 Task: Search one way flight ticket for 2 adults, 2 infants in seat and 1 infant on lap in first from Eau Claire: Chippewa Valley Regional Airport to Springfield: Abraham Lincoln Capital Airport on 5-2-2023. Choice of flights is Royal air maroc. Number of bags: 1 checked bag. Price is upto 45000. Outbound departure time preference is 5:30.
Action: Mouse moved to (288, 261)
Screenshot: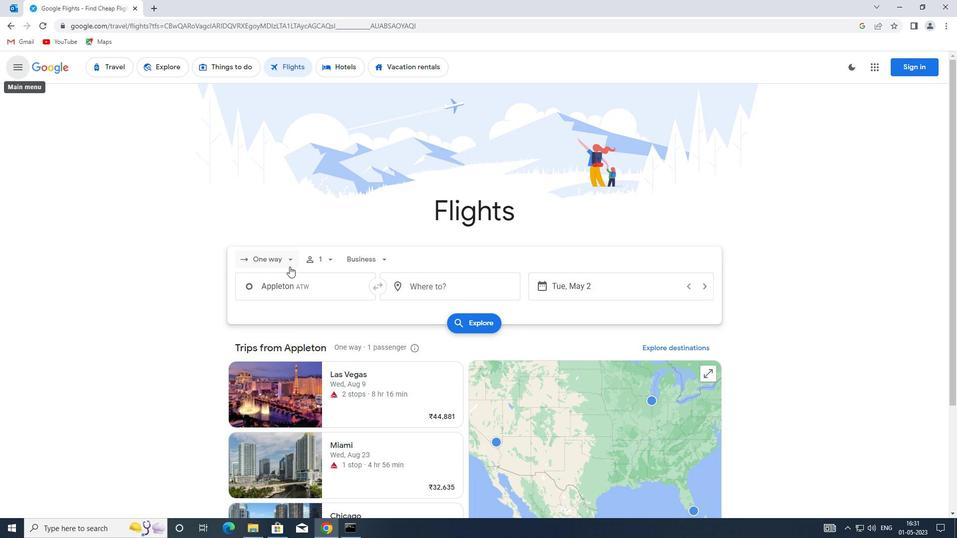 
Action: Mouse pressed left at (288, 261)
Screenshot: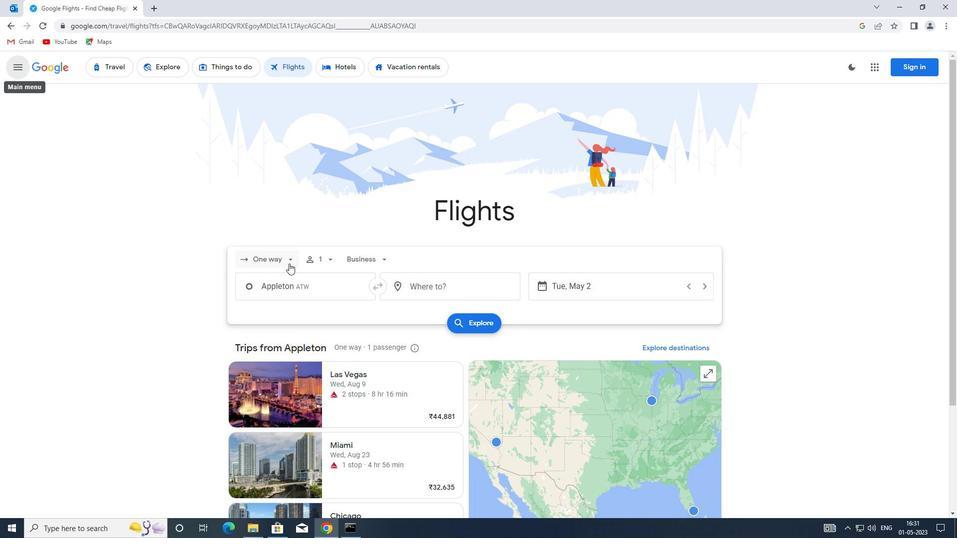 
Action: Mouse moved to (297, 305)
Screenshot: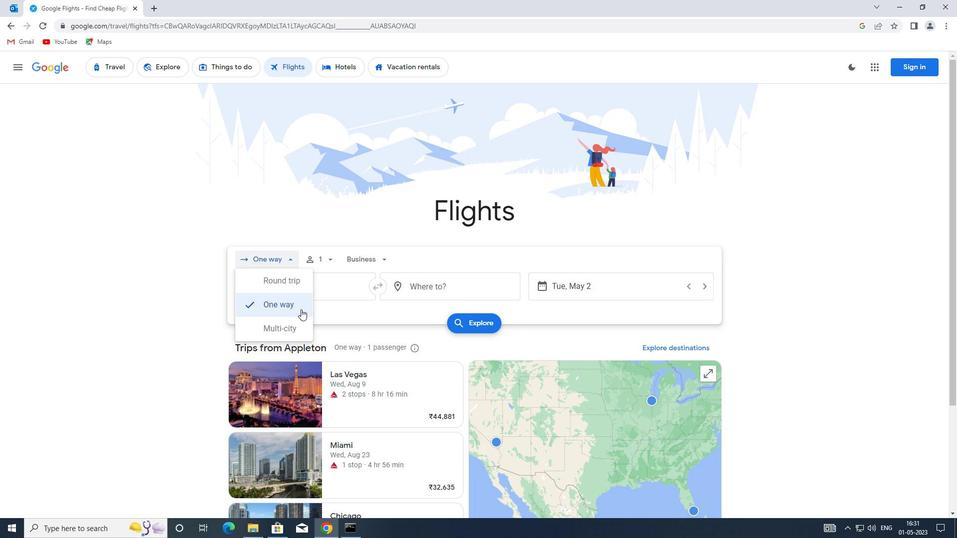 
Action: Mouse pressed left at (297, 305)
Screenshot: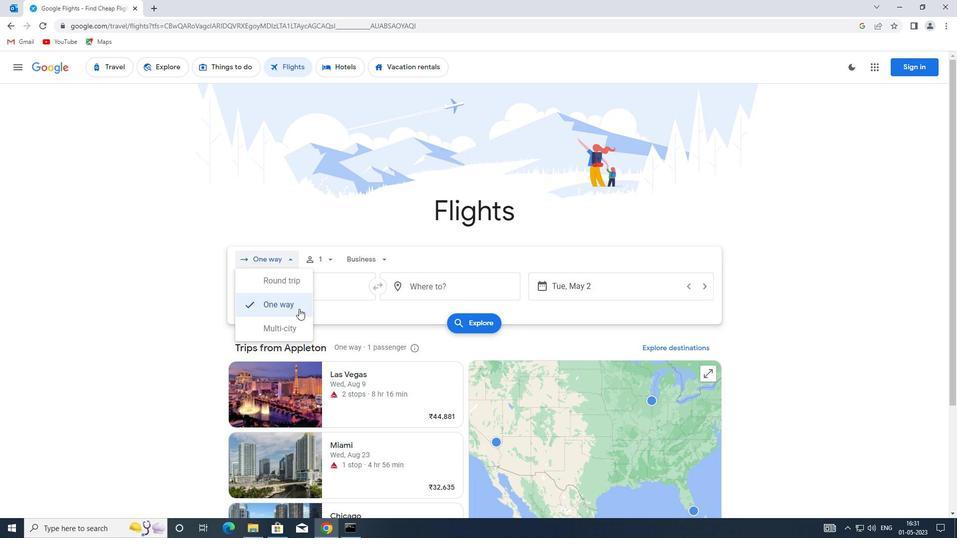 
Action: Mouse moved to (328, 260)
Screenshot: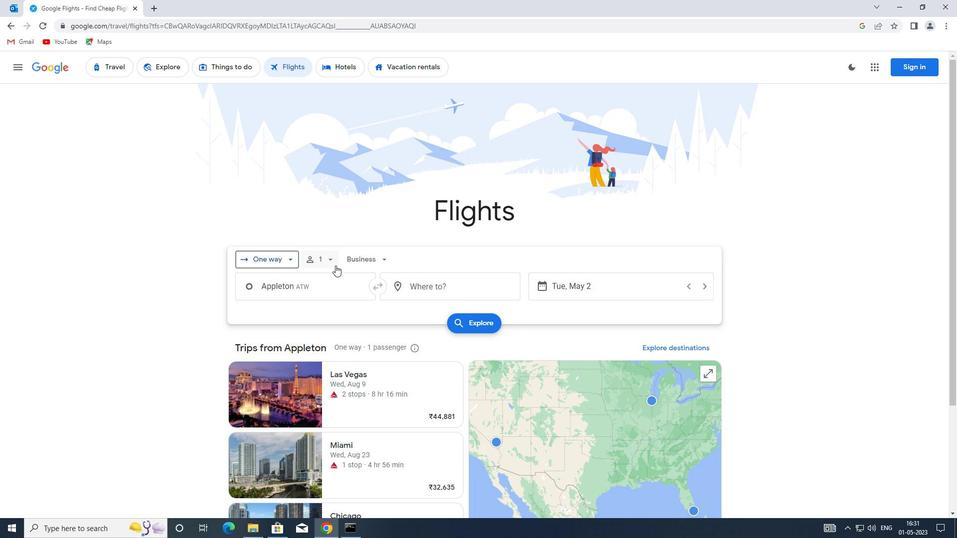 
Action: Mouse pressed left at (328, 260)
Screenshot: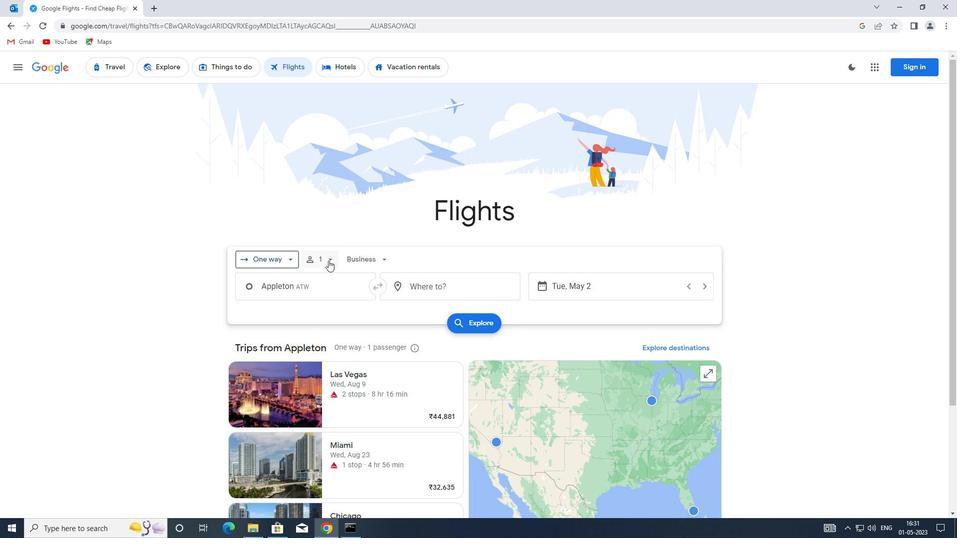
Action: Mouse moved to (408, 287)
Screenshot: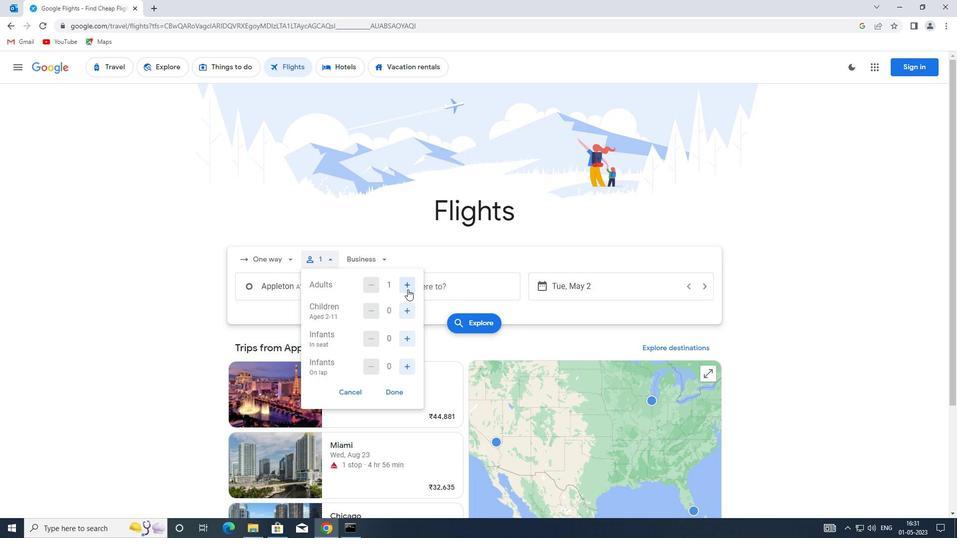 
Action: Mouse pressed left at (408, 287)
Screenshot: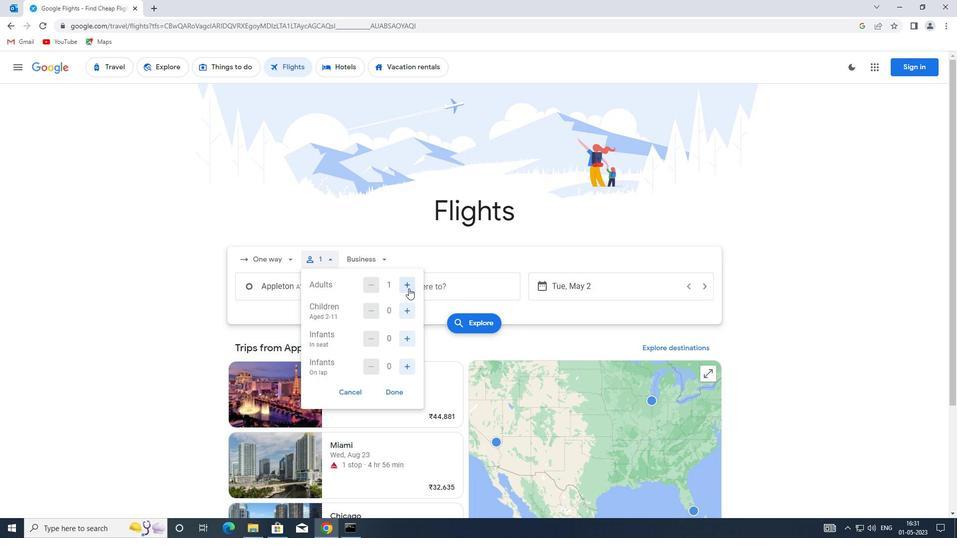 
Action: Mouse moved to (407, 311)
Screenshot: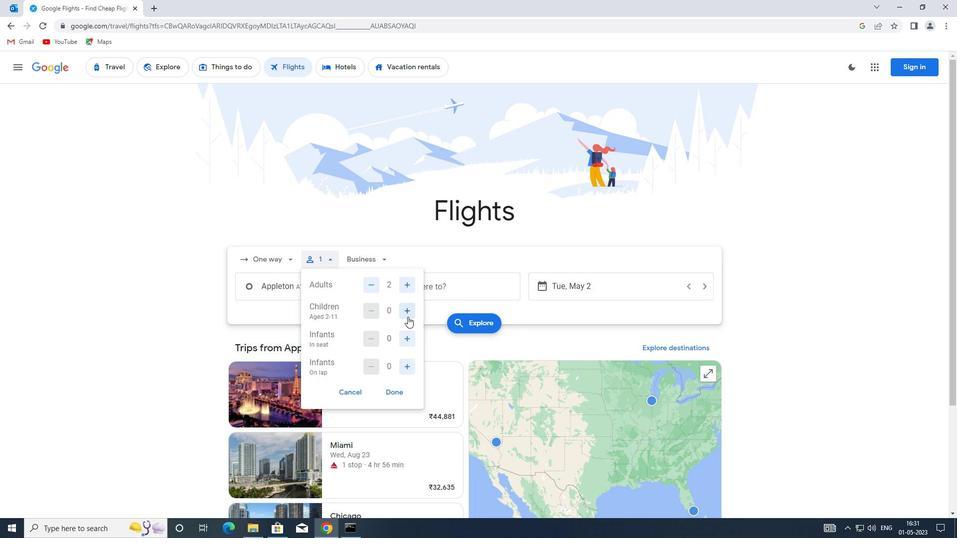 
Action: Mouse pressed left at (407, 311)
Screenshot: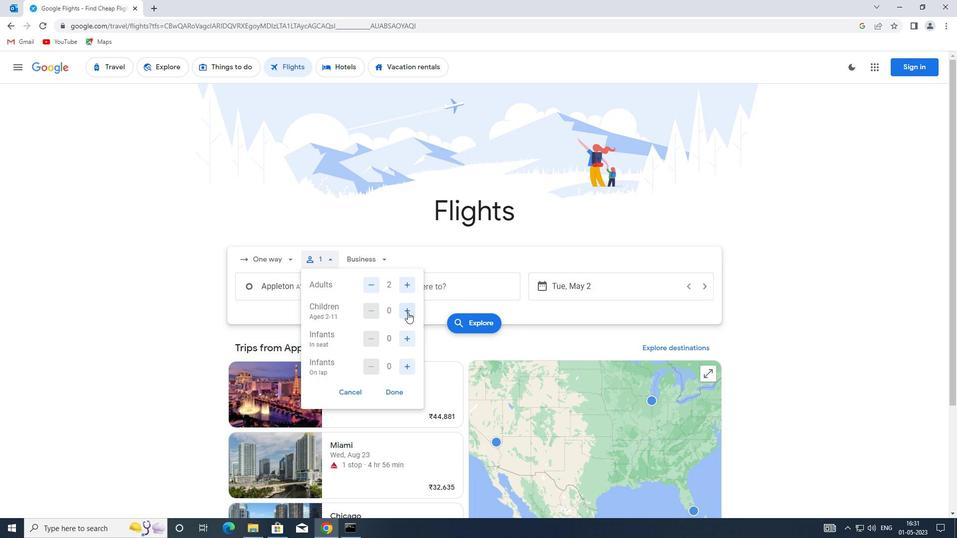 
Action: Mouse moved to (370, 310)
Screenshot: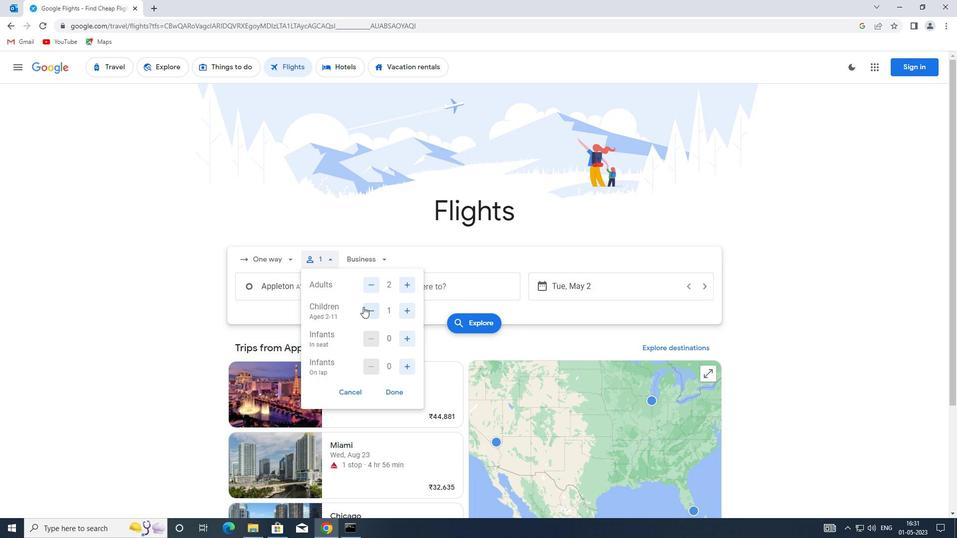 
Action: Mouse pressed left at (370, 310)
Screenshot: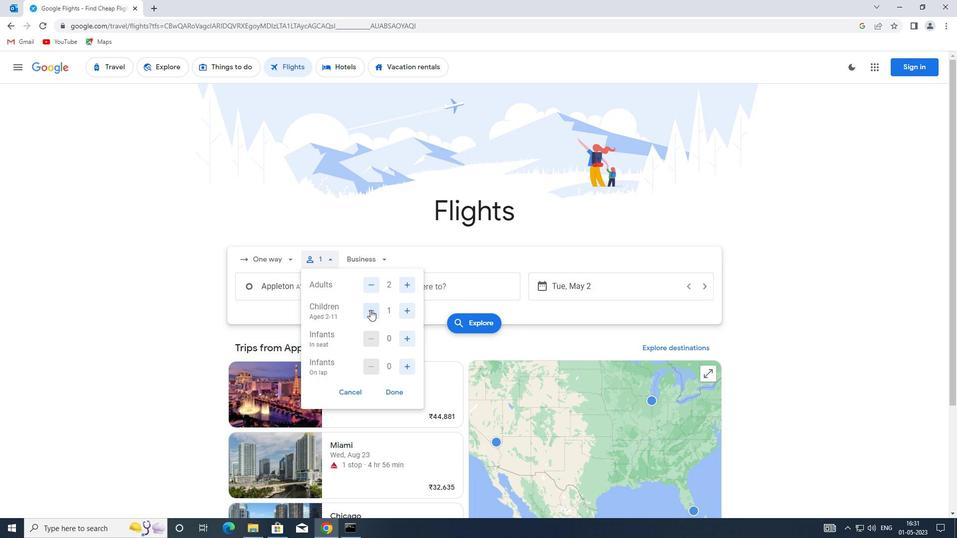 
Action: Mouse moved to (407, 340)
Screenshot: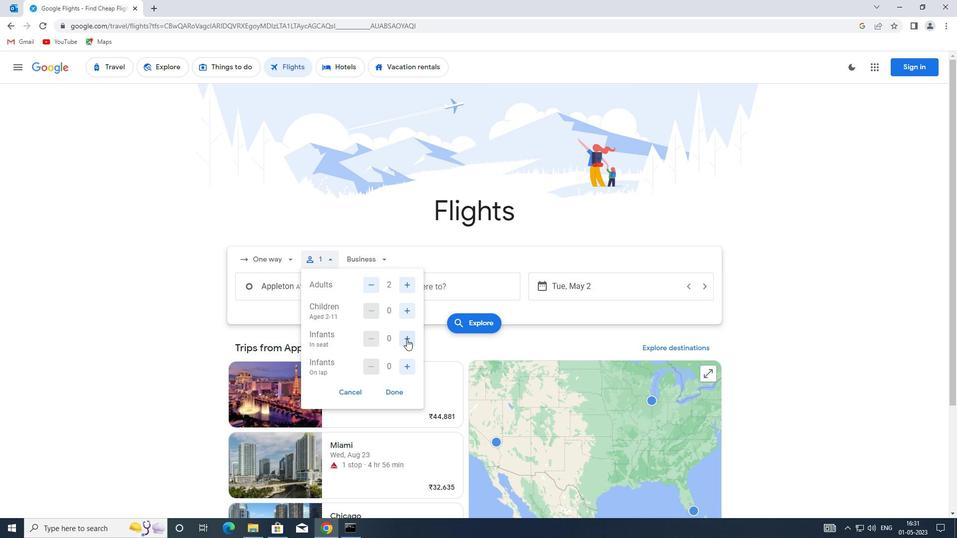 
Action: Mouse pressed left at (407, 340)
Screenshot: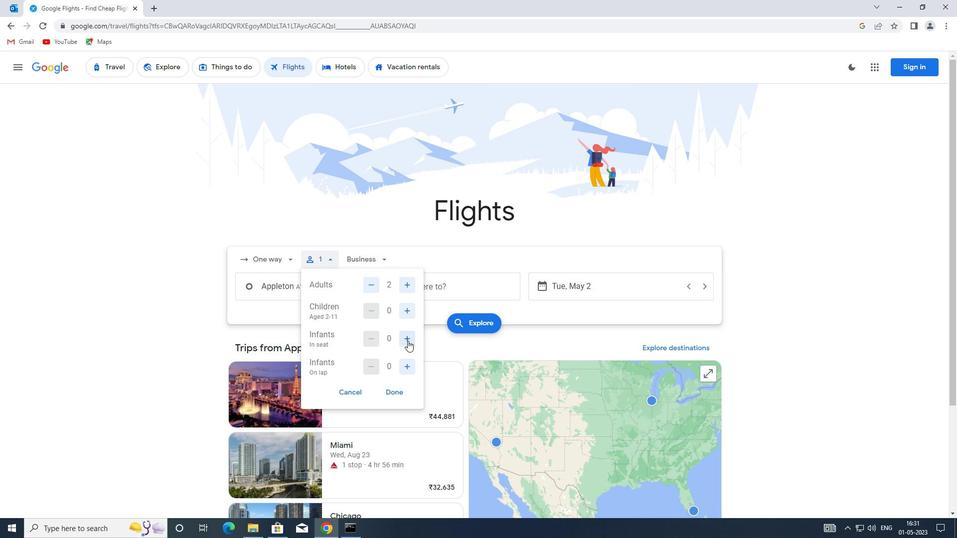 
Action: Mouse pressed left at (407, 340)
Screenshot: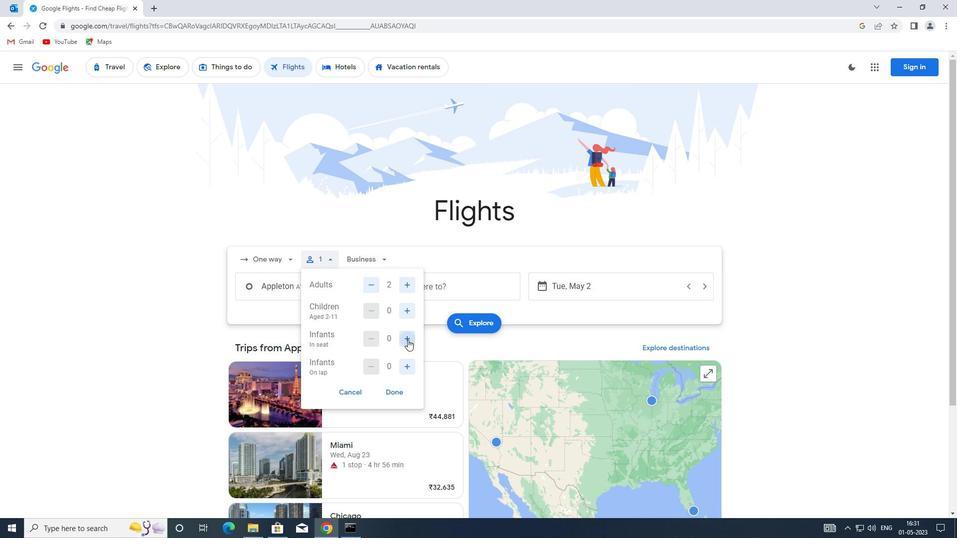 
Action: Mouse moved to (406, 367)
Screenshot: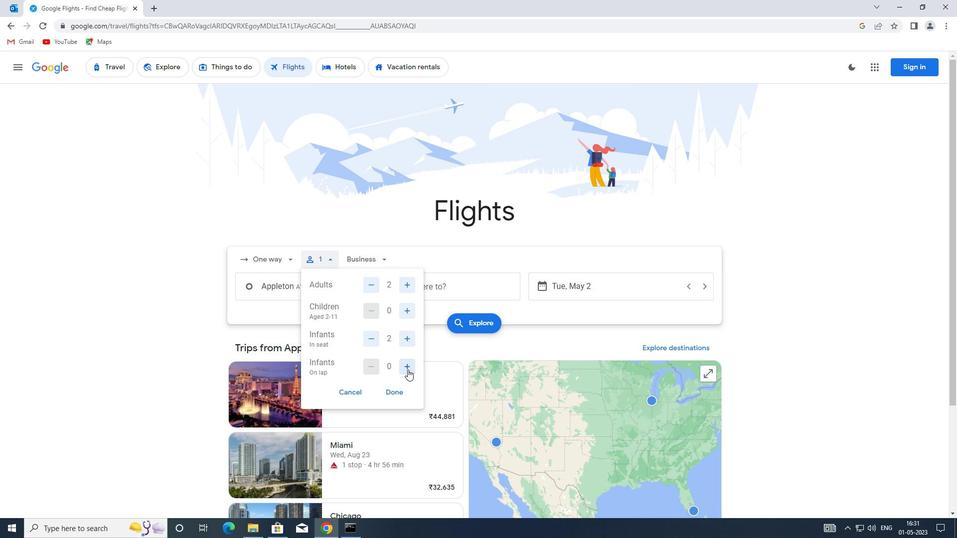 
Action: Mouse pressed left at (406, 367)
Screenshot: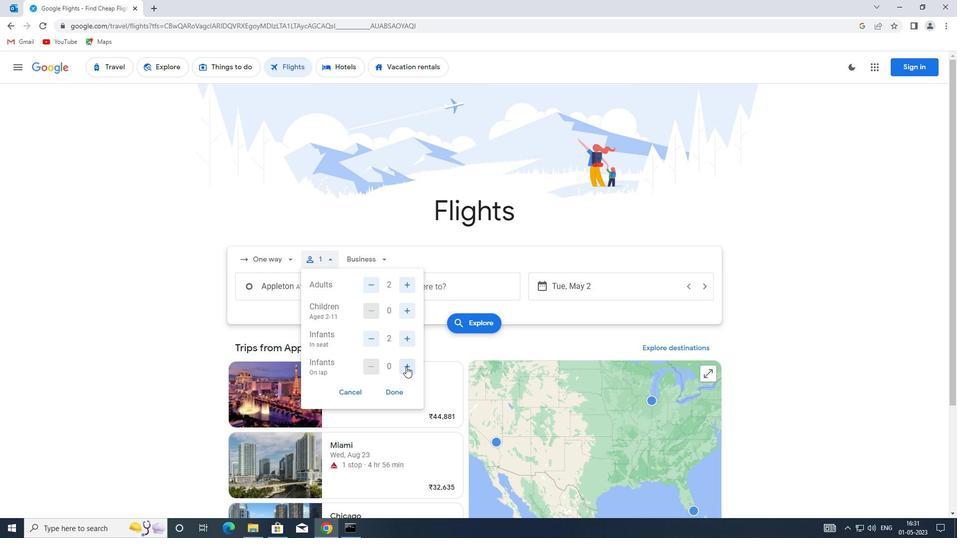 
Action: Mouse moved to (398, 394)
Screenshot: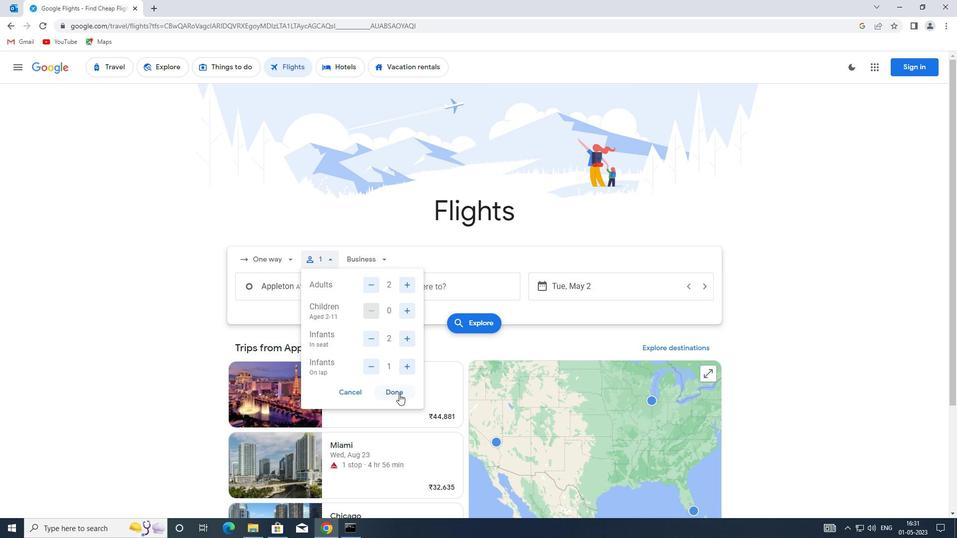 
Action: Mouse pressed left at (398, 394)
Screenshot: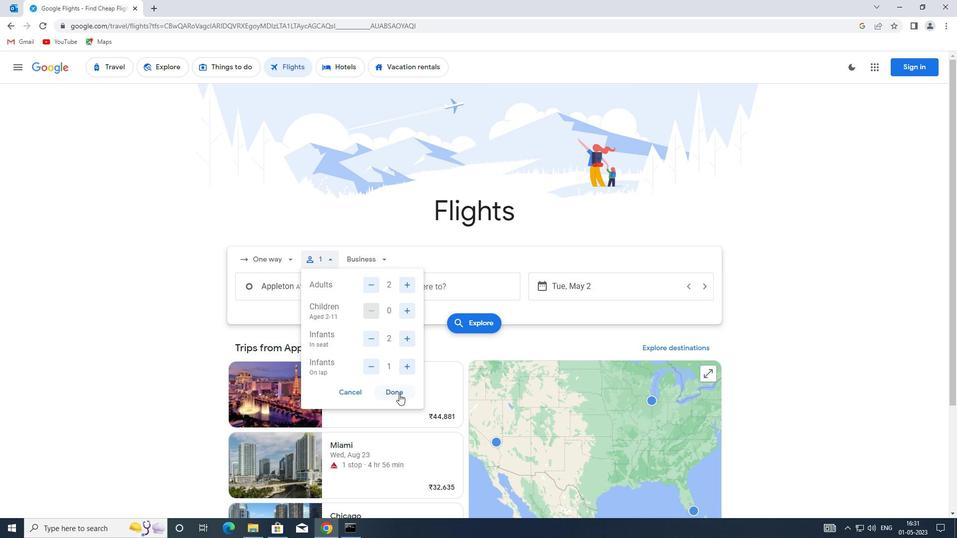 
Action: Mouse moved to (383, 263)
Screenshot: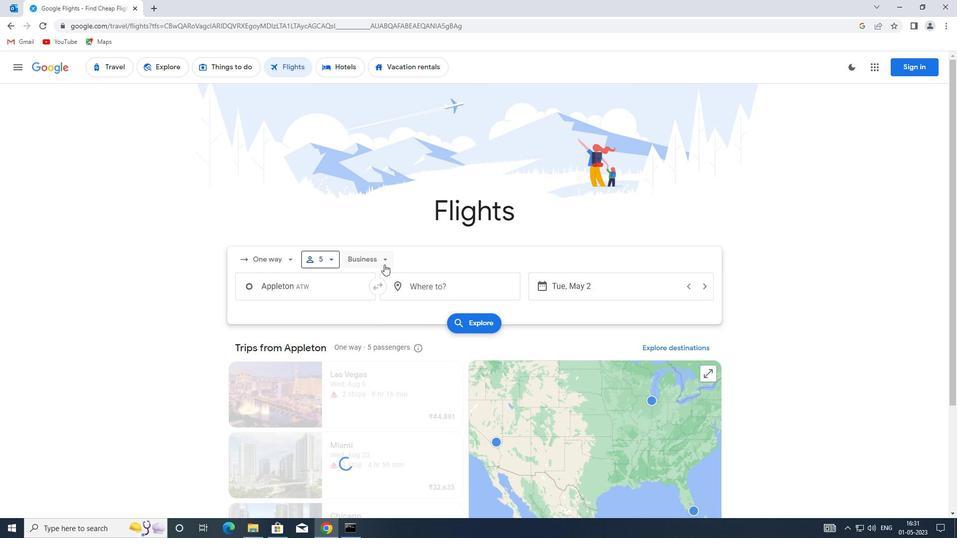 
Action: Mouse pressed left at (383, 263)
Screenshot: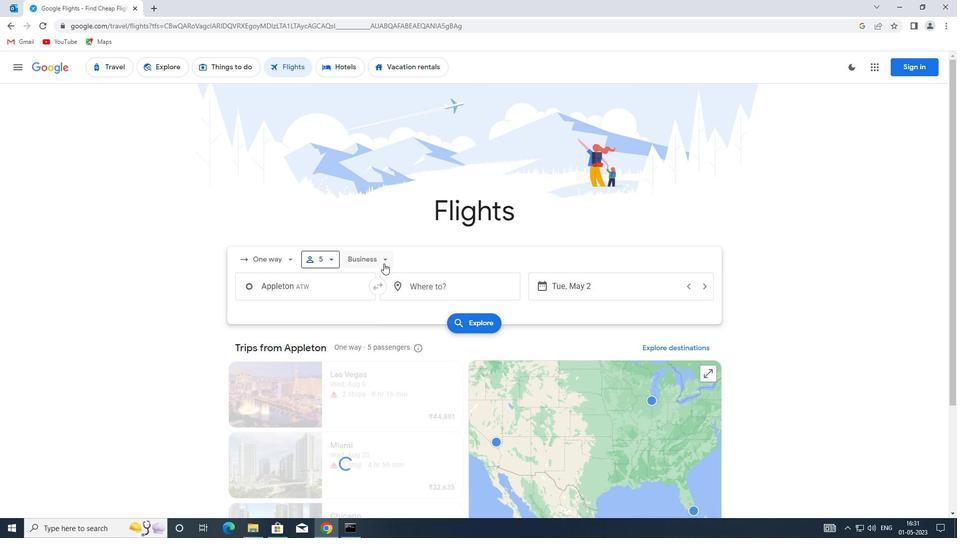 
Action: Mouse moved to (394, 349)
Screenshot: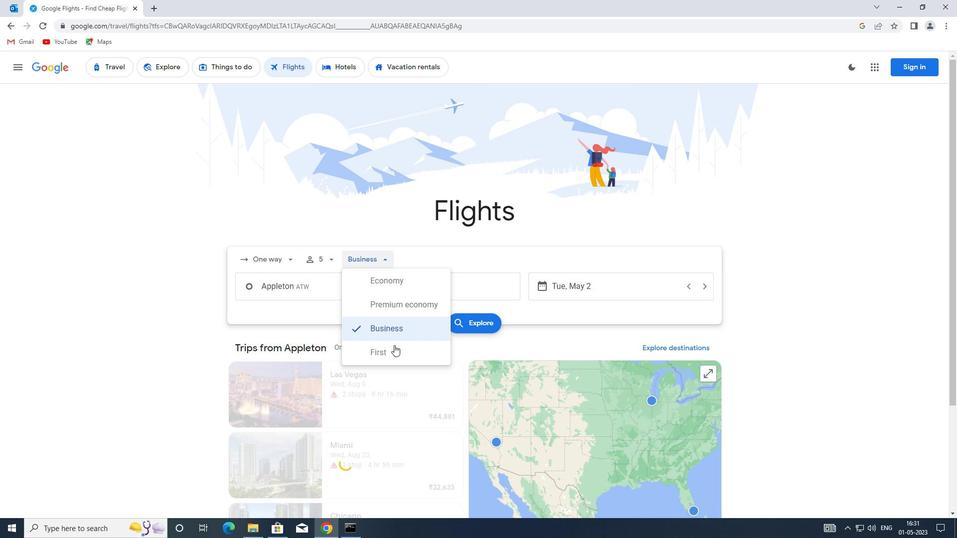 
Action: Mouse pressed left at (394, 349)
Screenshot: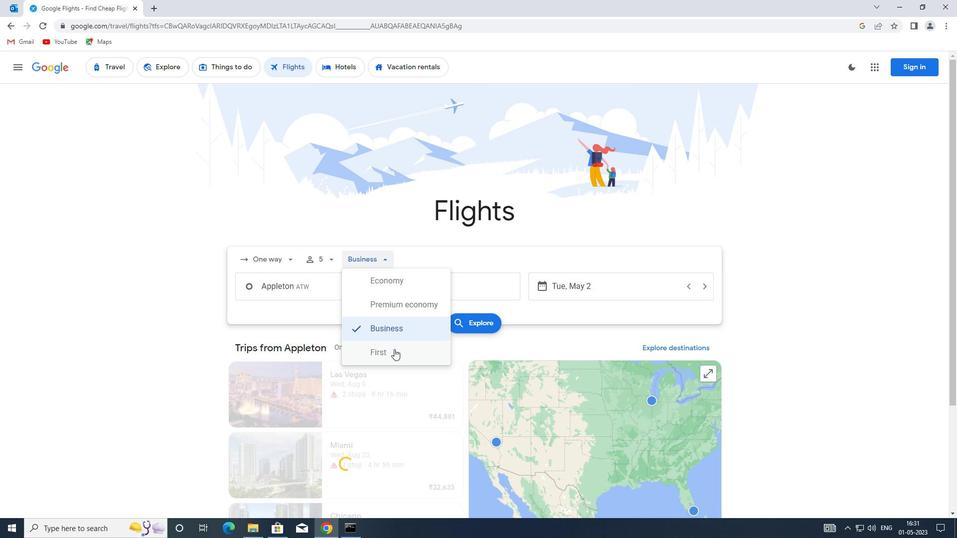 
Action: Mouse moved to (332, 289)
Screenshot: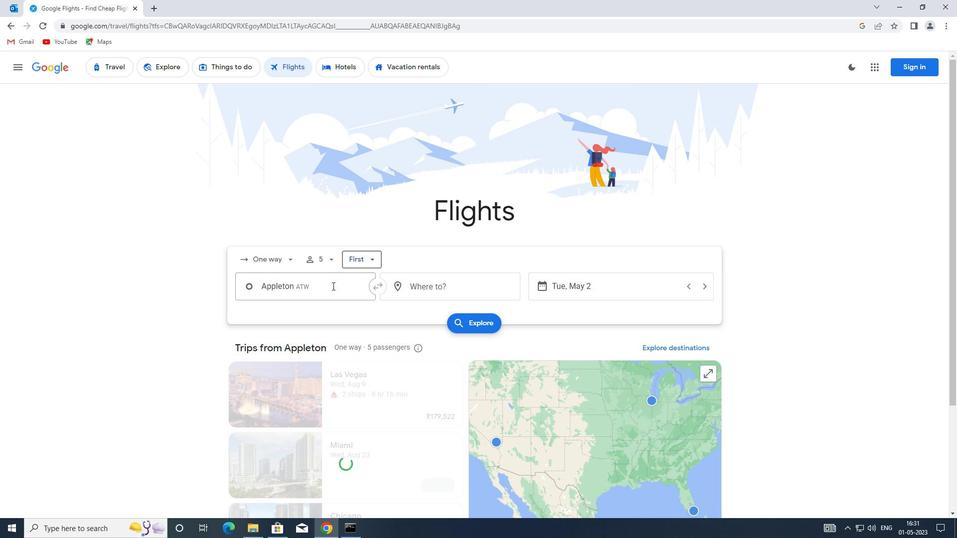 
Action: Mouse pressed left at (332, 289)
Screenshot: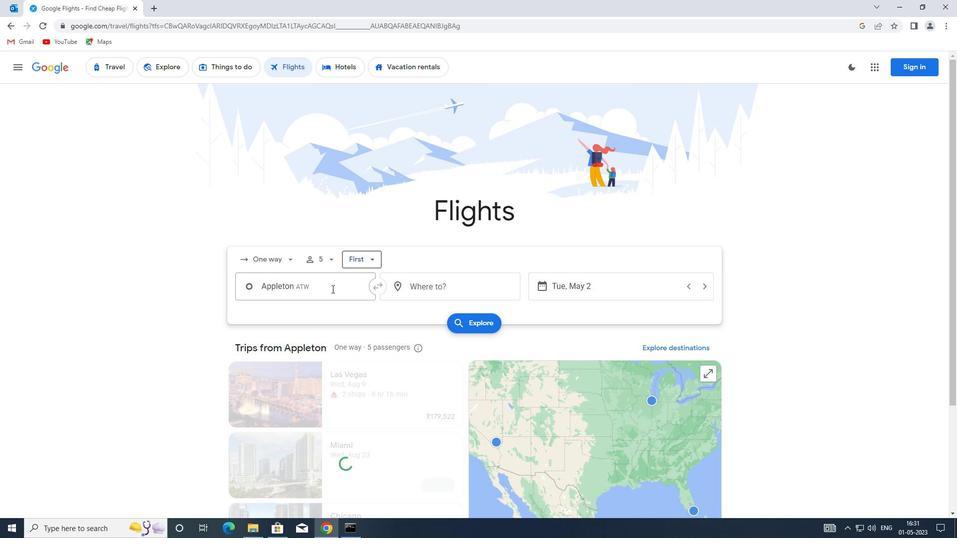
Action: Mouse moved to (332, 289)
Screenshot: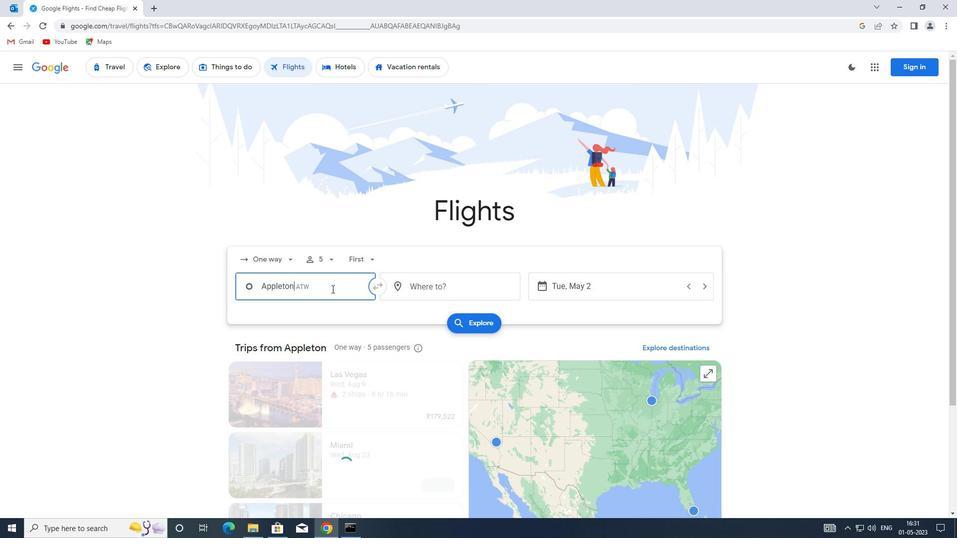 
Action: Key pressed <Key.shift>EAU
Screenshot: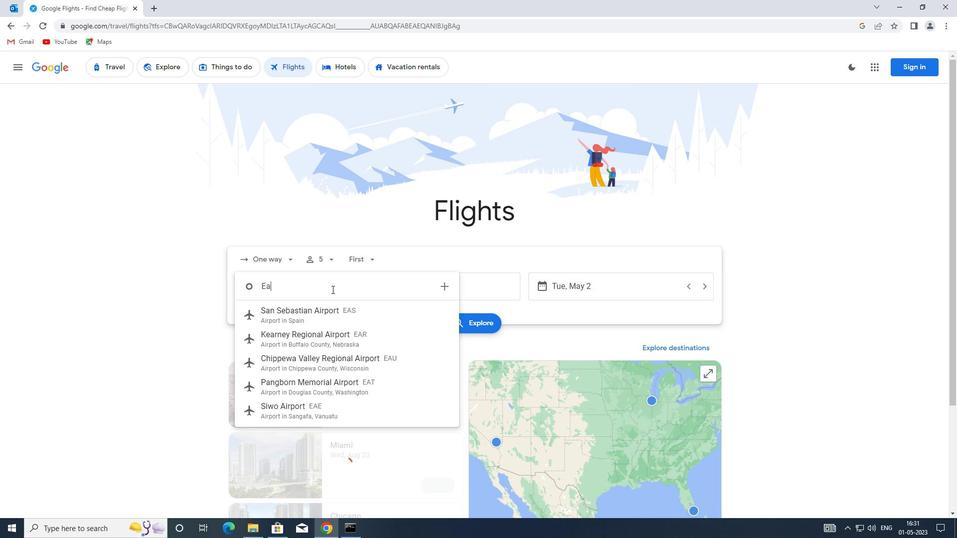 
Action: Mouse moved to (342, 317)
Screenshot: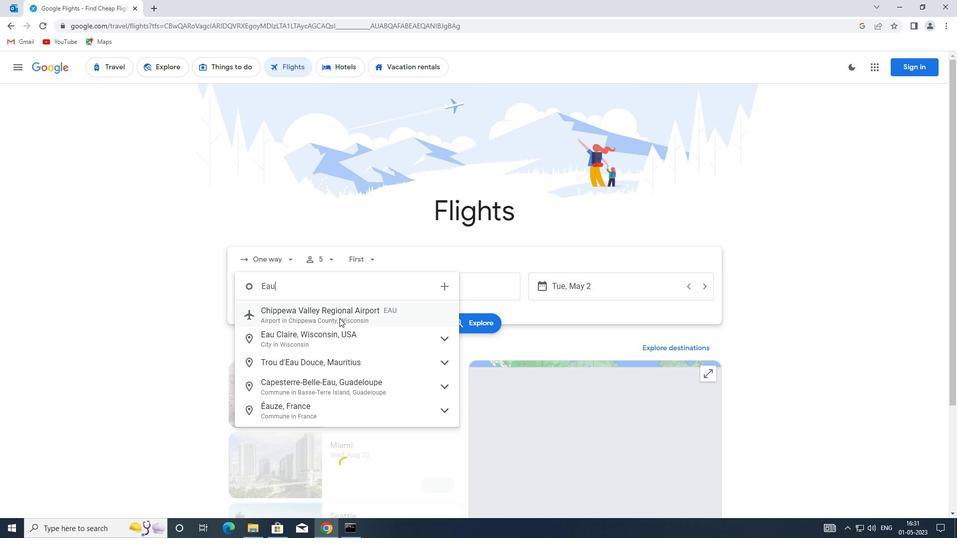 
Action: Mouse pressed left at (342, 317)
Screenshot: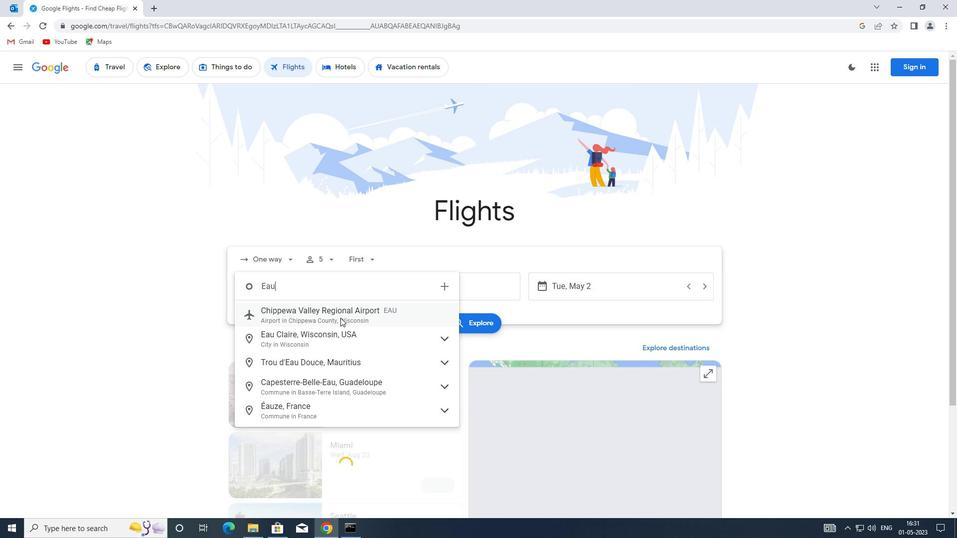 
Action: Mouse moved to (429, 289)
Screenshot: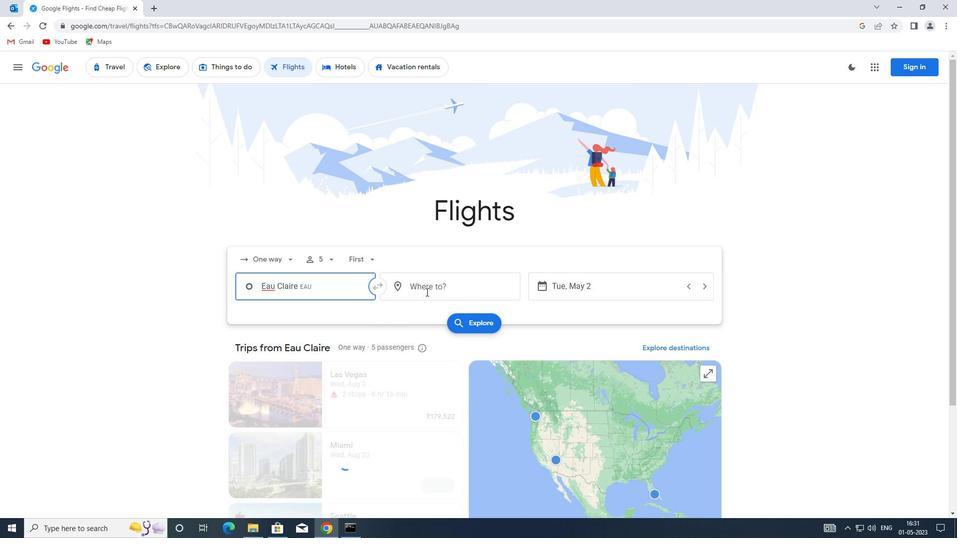 
Action: Mouse pressed left at (429, 289)
Screenshot: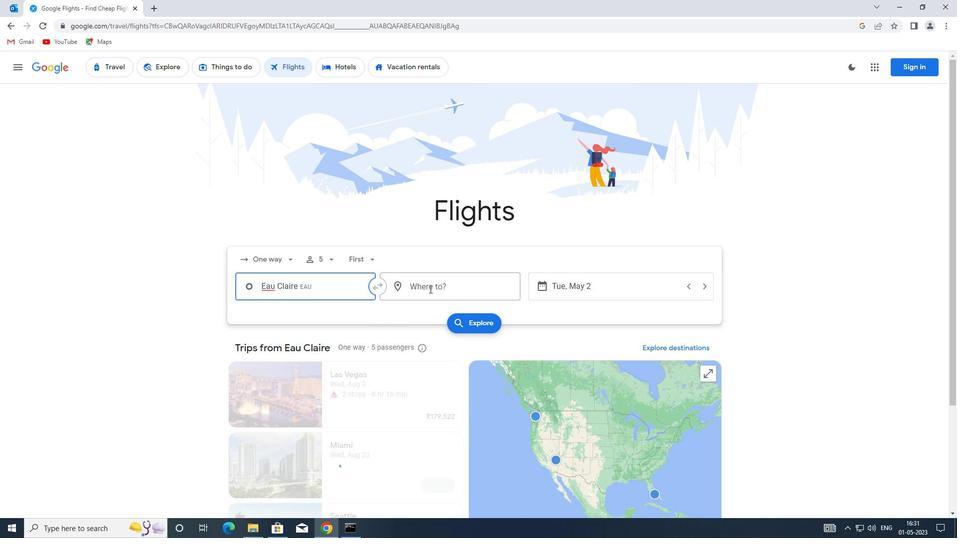 
Action: Key pressed SPI<Key.enter>
Screenshot: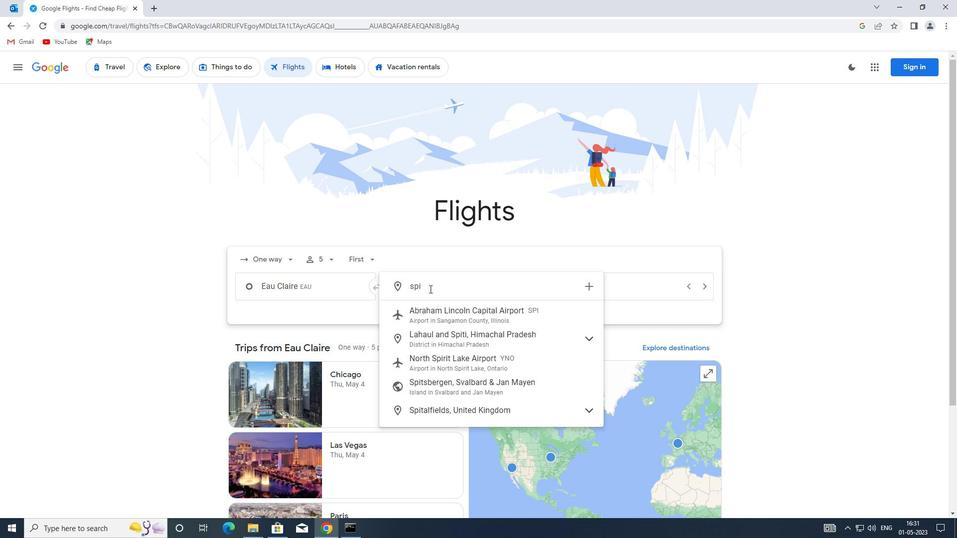 
Action: Mouse moved to (615, 288)
Screenshot: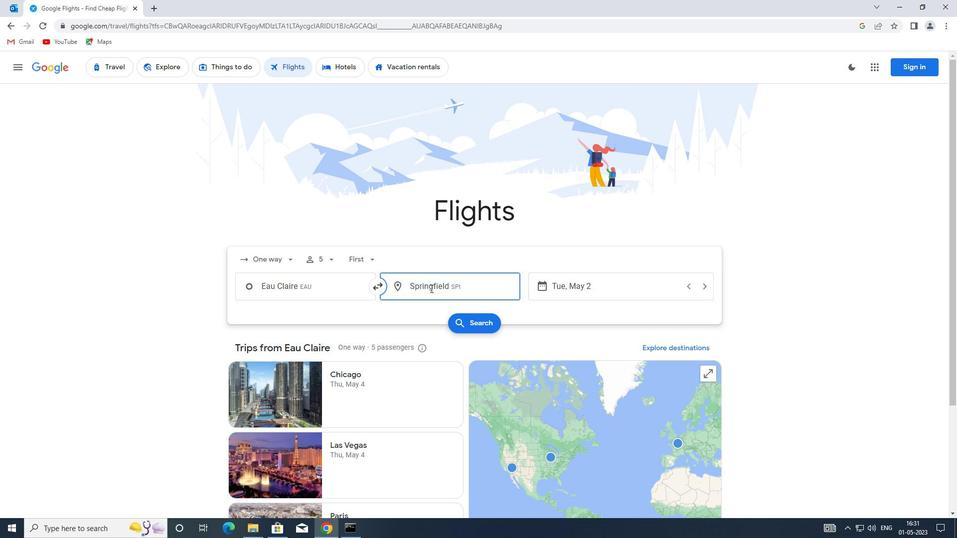 
Action: Mouse pressed left at (615, 288)
Screenshot: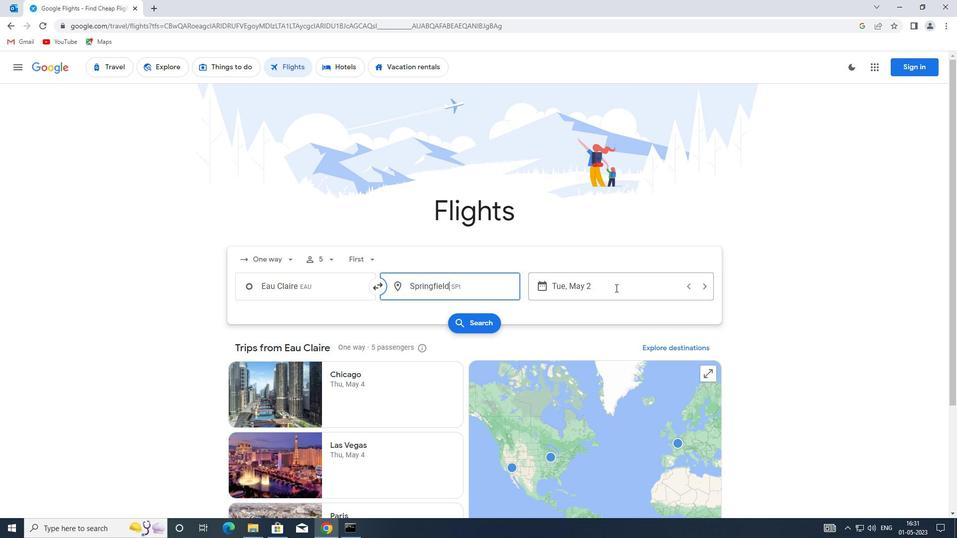
Action: Mouse moved to (406, 340)
Screenshot: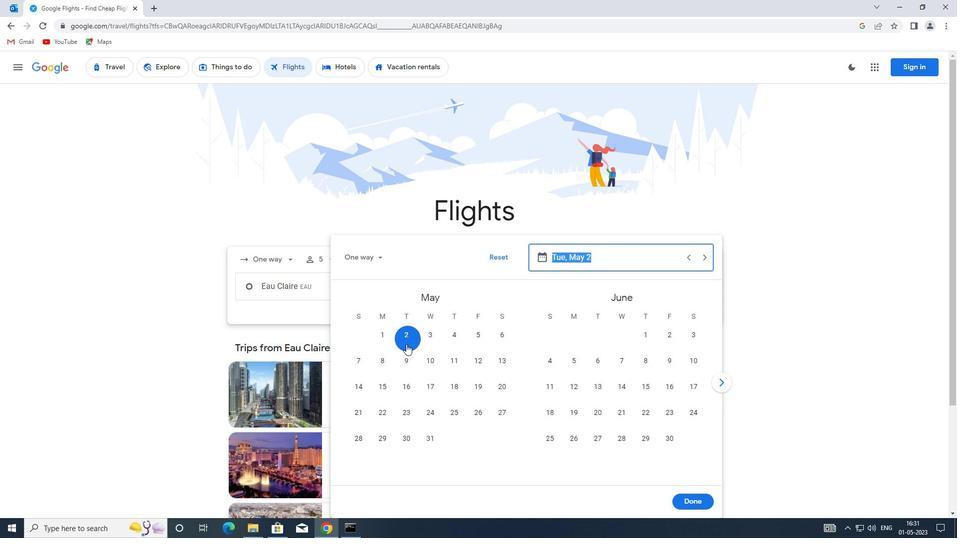 
Action: Mouse pressed left at (406, 340)
Screenshot: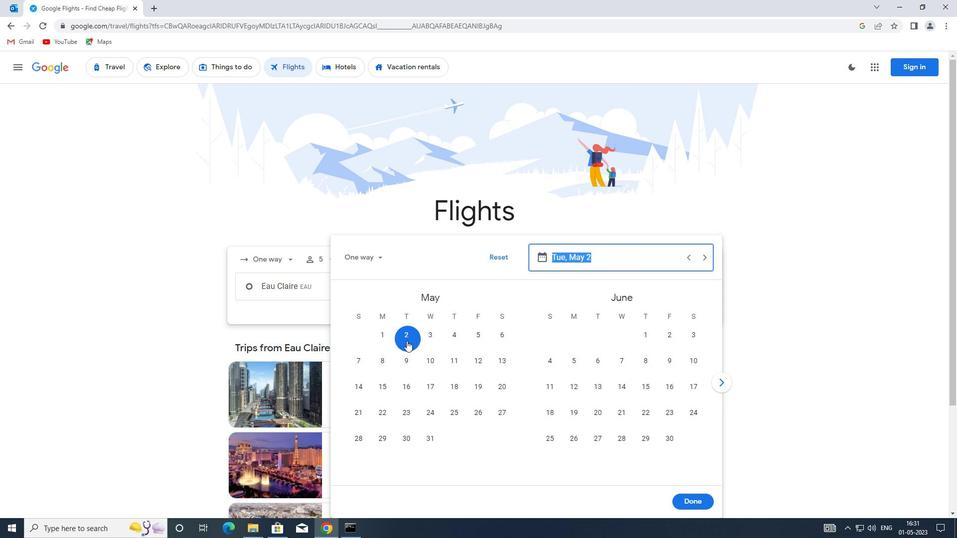 
Action: Mouse moved to (704, 505)
Screenshot: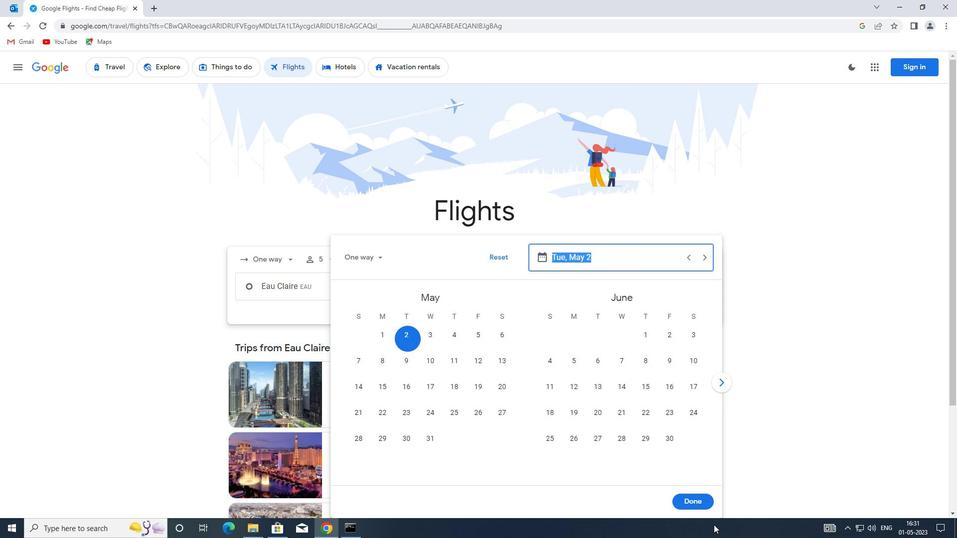 
Action: Mouse pressed left at (704, 505)
Screenshot: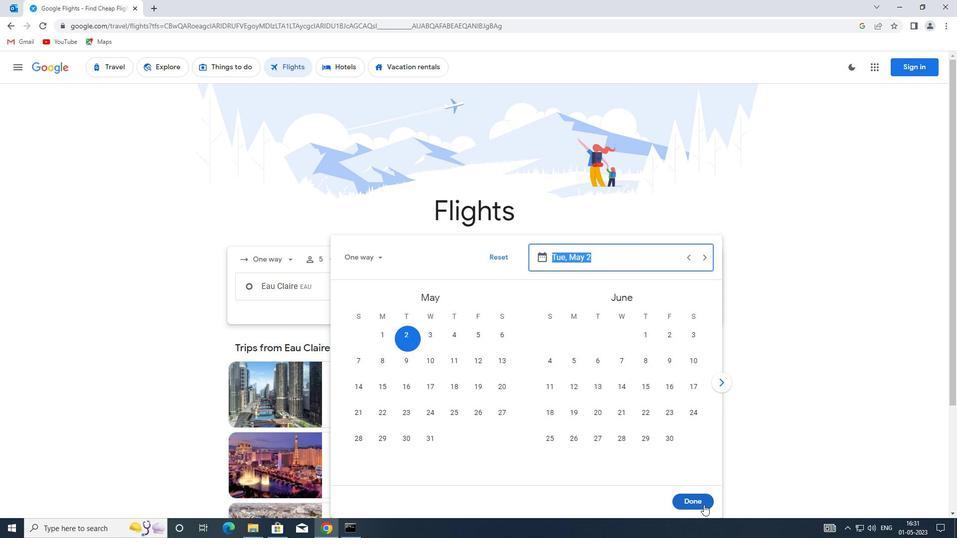 
Action: Mouse moved to (483, 326)
Screenshot: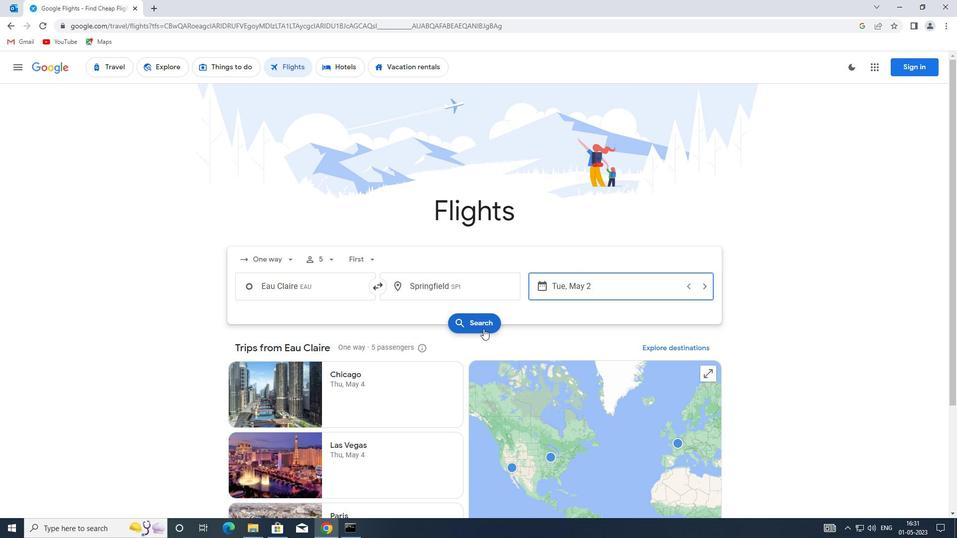 
Action: Mouse pressed left at (483, 326)
Screenshot: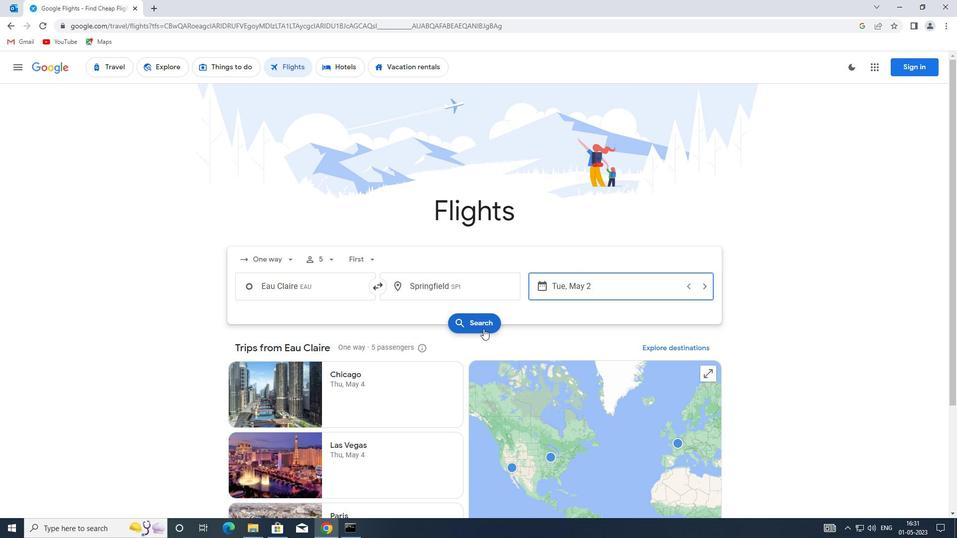 
Action: Mouse moved to (255, 159)
Screenshot: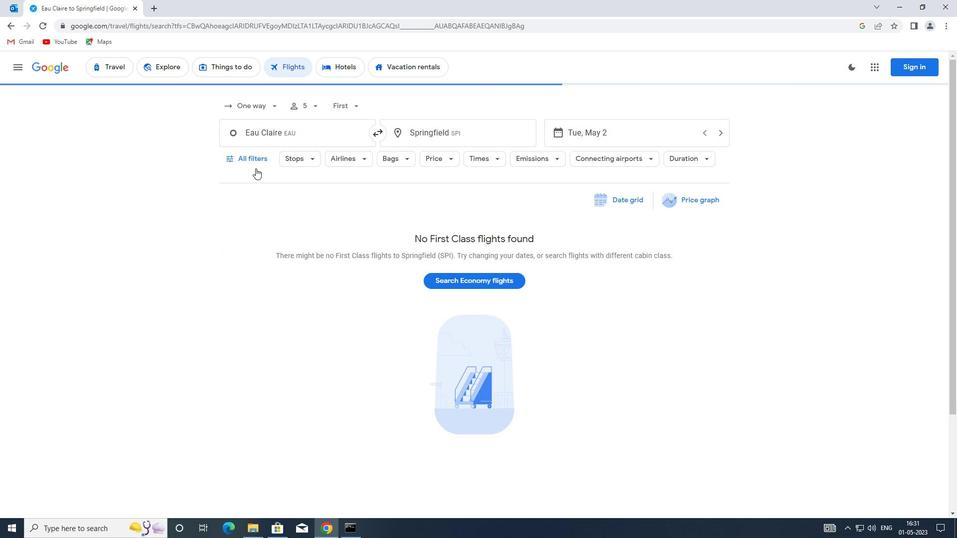 
Action: Mouse pressed left at (255, 159)
Screenshot: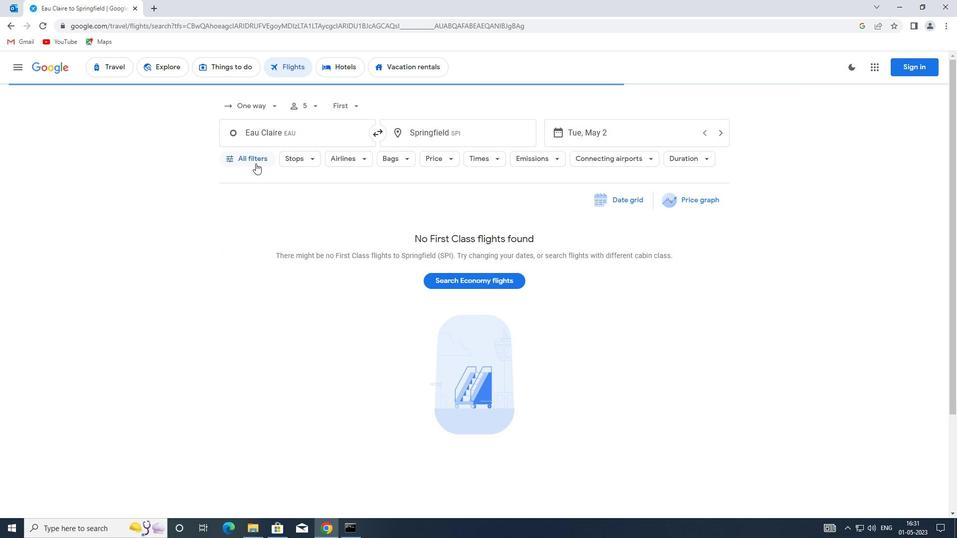 
Action: Mouse moved to (282, 274)
Screenshot: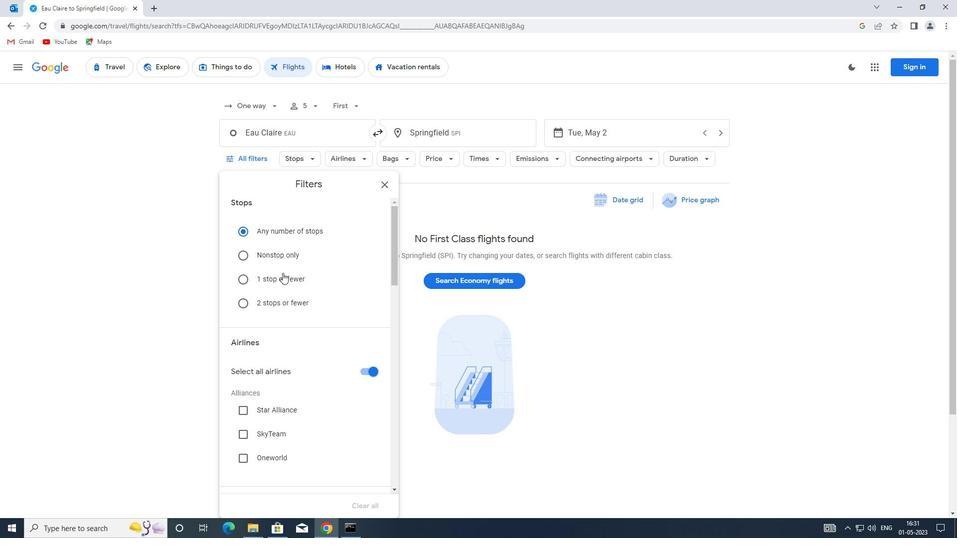 
Action: Mouse scrolled (282, 273) with delta (0, 0)
Screenshot: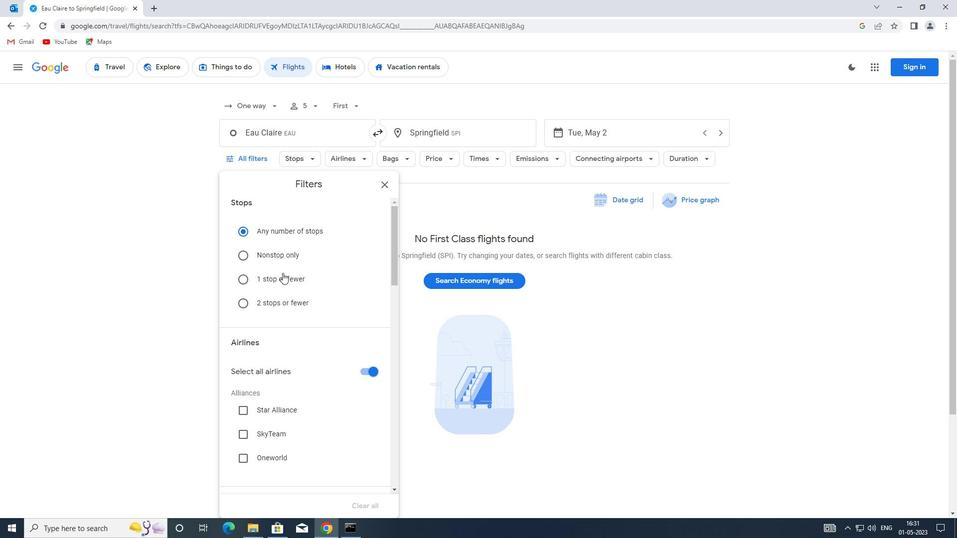 
Action: Mouse moved to (299, 277)
Screenshot: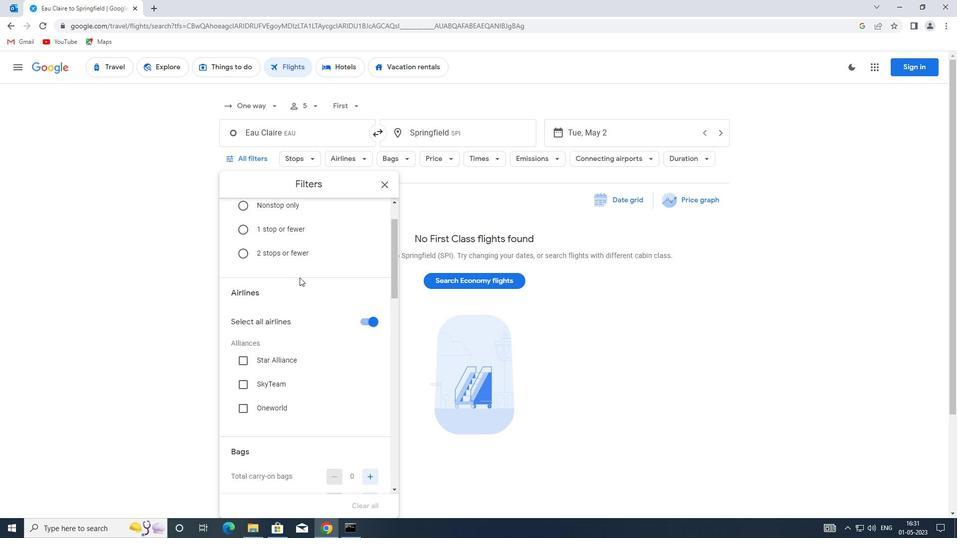 
Action: Mouse scrolled (299, 277) with delta (0, 0)
Screenshot: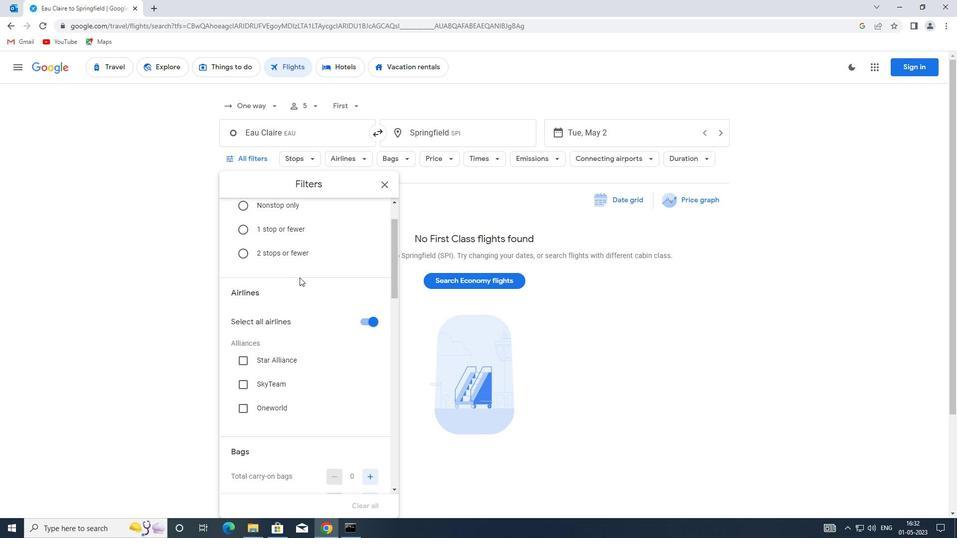 
Action: Mouse moved to (363, 271)
Screenshot: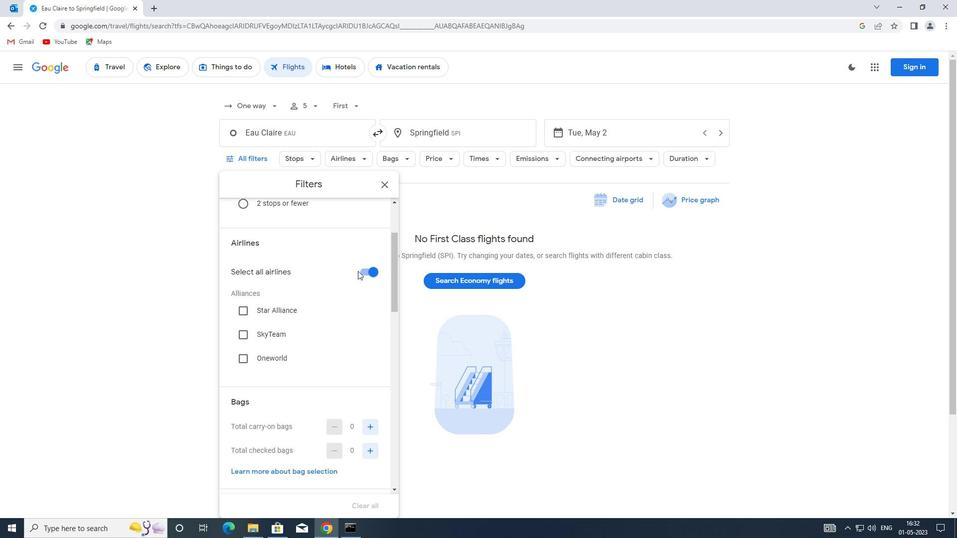 
Action: Mouse pressed left at (363, 271)
Screenshot: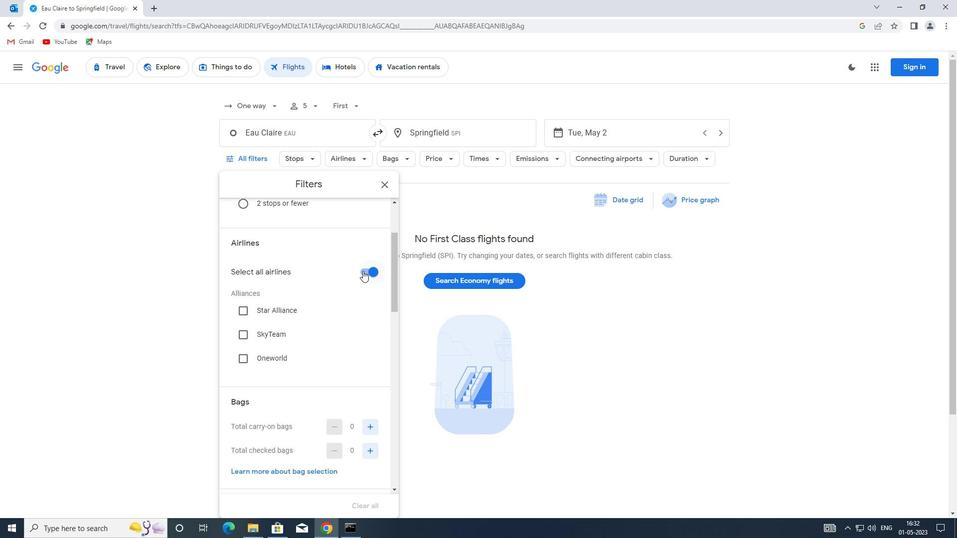 
Action: Mouse moved to (314, 287)
Screenshot: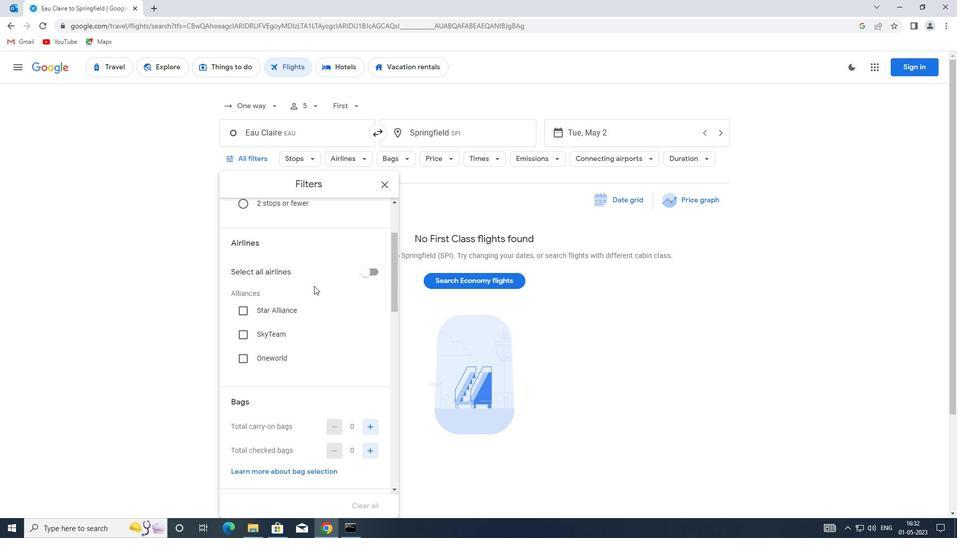 
Action: Mouse scrolled (314, 286) with delta (0, 0)
Screenshot: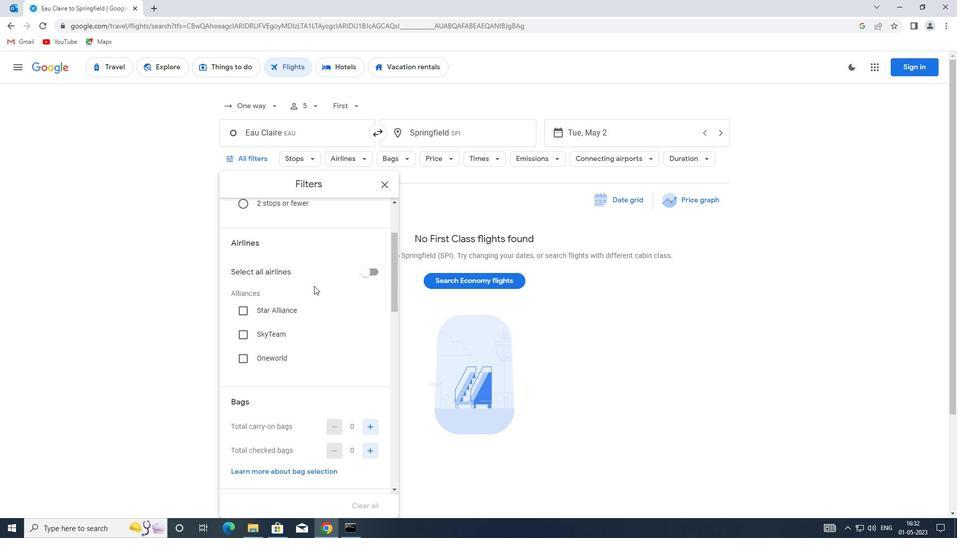 
Action: Mouse moved to (300, 296)
Screenshot: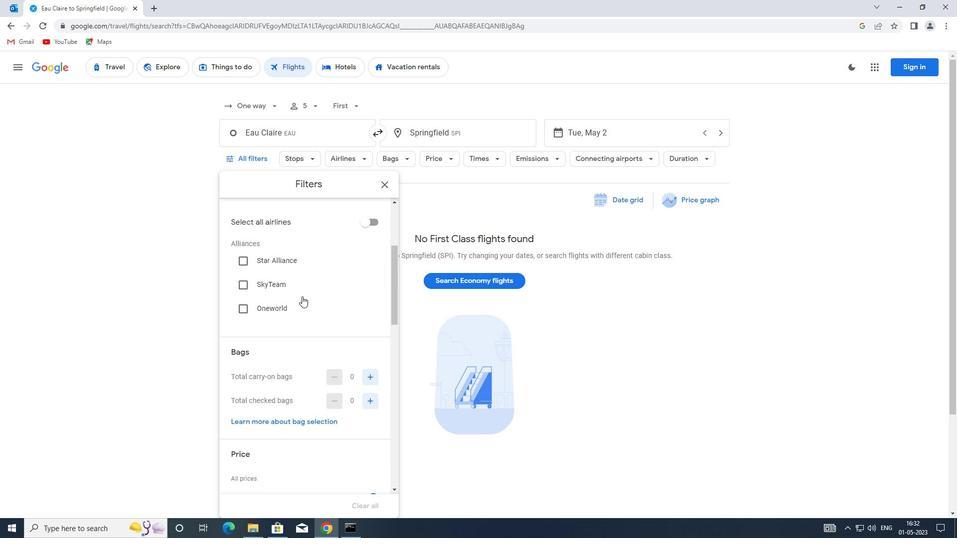 
Action: Mouse scrolled (300, 296) with delta (0, 0)
Screenshot: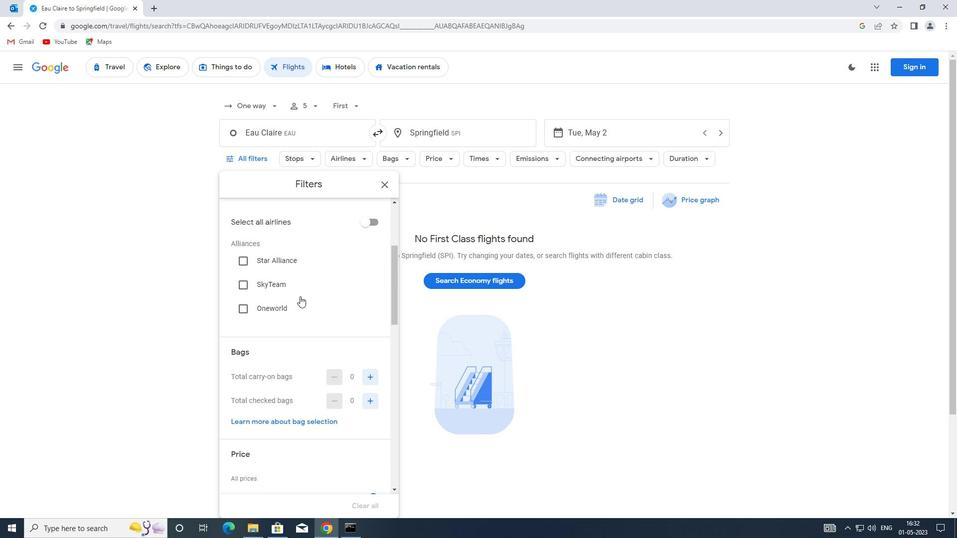 
Action: Mouse moved to (368, 353)
Screenshot: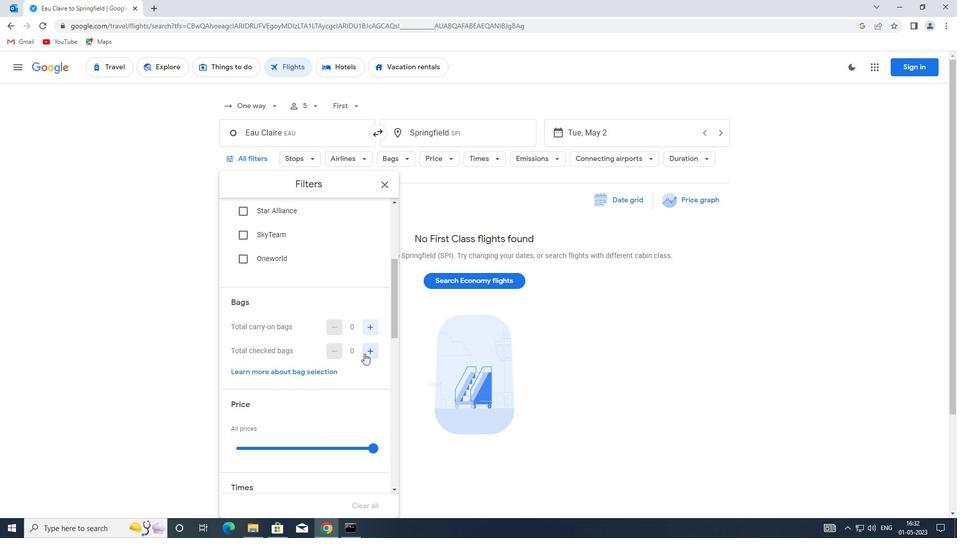 
Action: Mouse pressed left at (368, 353)
Screenshot: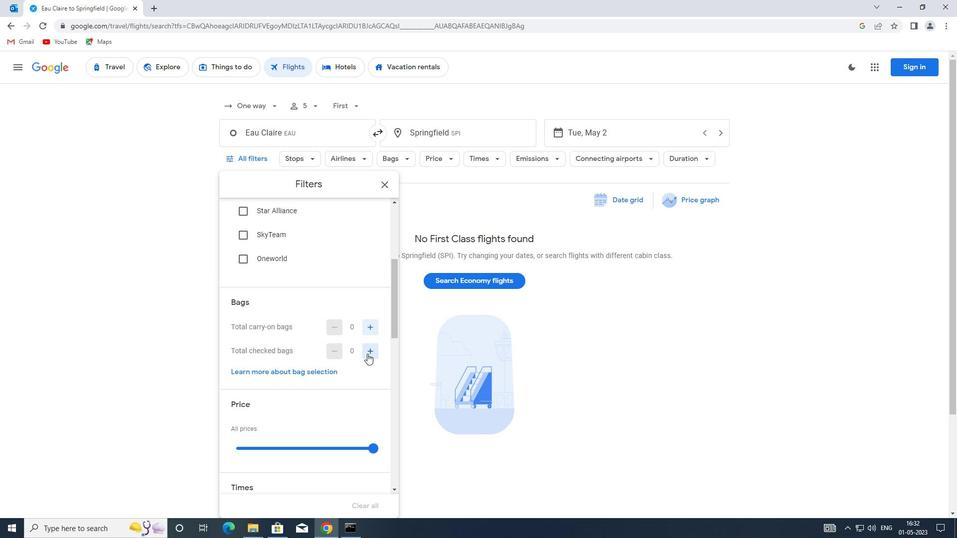 
Action: Mouse moved to (304, 341)
Screenshot: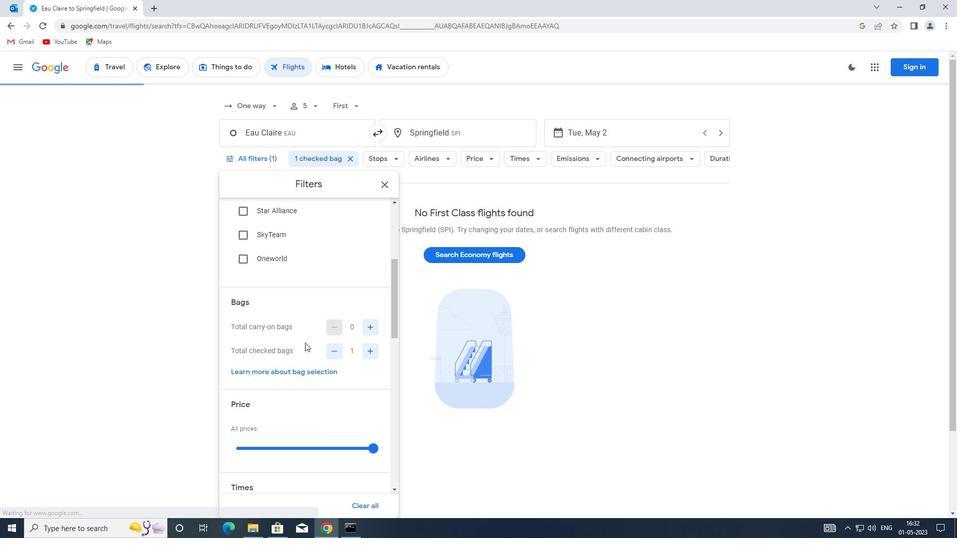 
Action: Mouse scrolled (304, 340) with delta (0, 0)
Screenshot: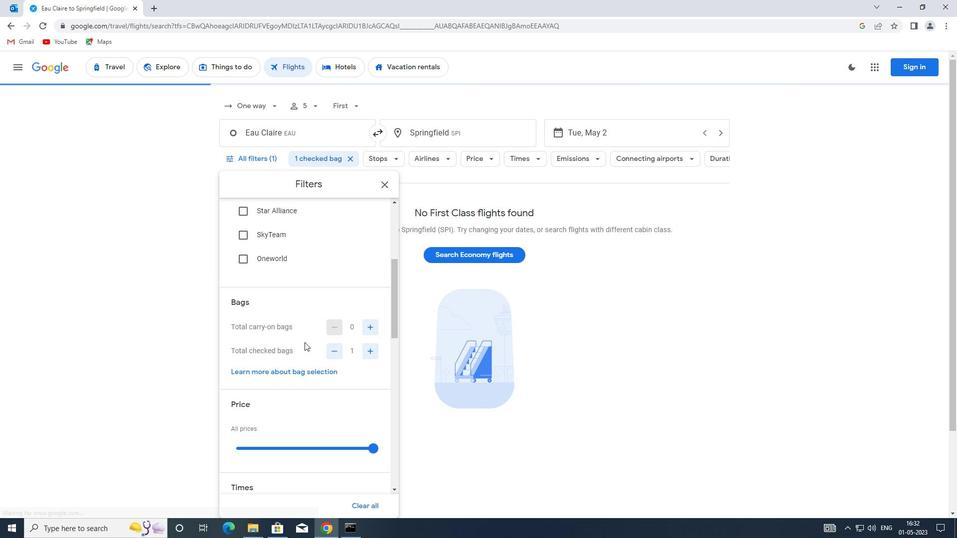 
Action: Mouse moved to (296, 339)
Screenshot: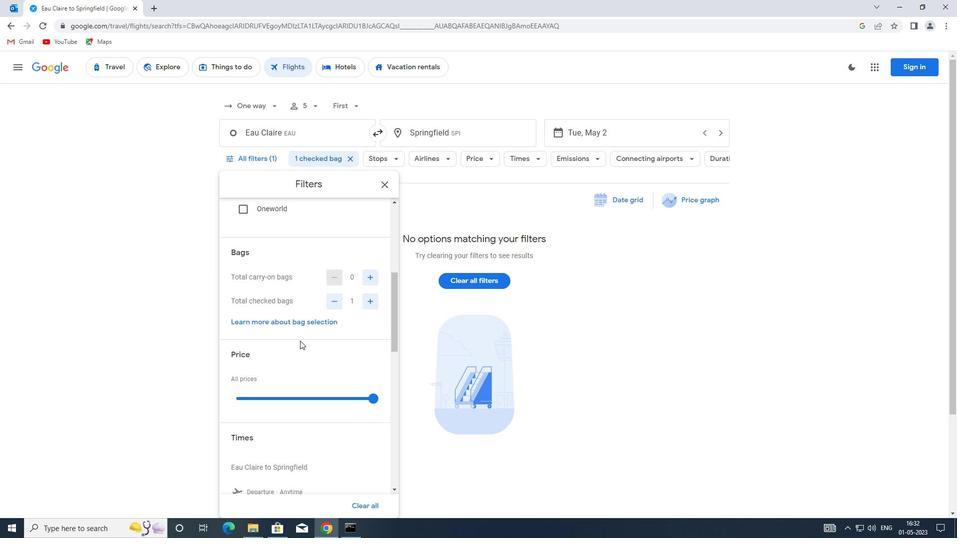 
Action: Mouse scrolled (296, 338) with delta (0, 0)
Screenshot: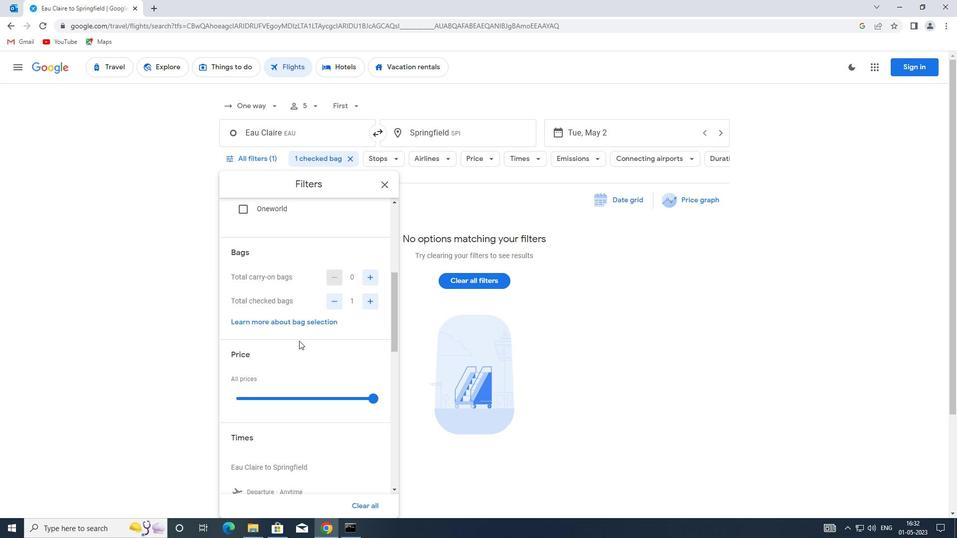 
Action: Mouse scrolled (296, 338) with delta (0, 0)
Screenshot: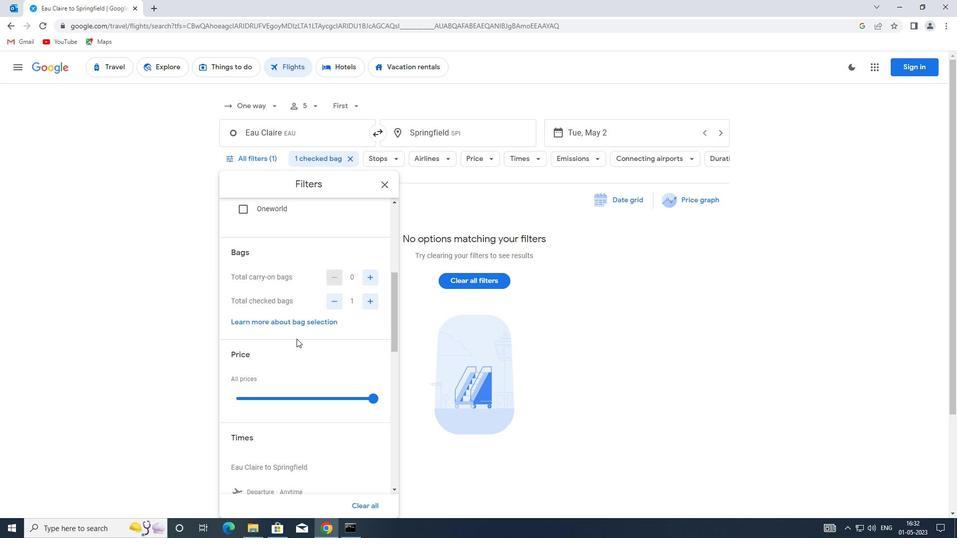 
Action: Mouse moved to (303, 299)
Screenshot: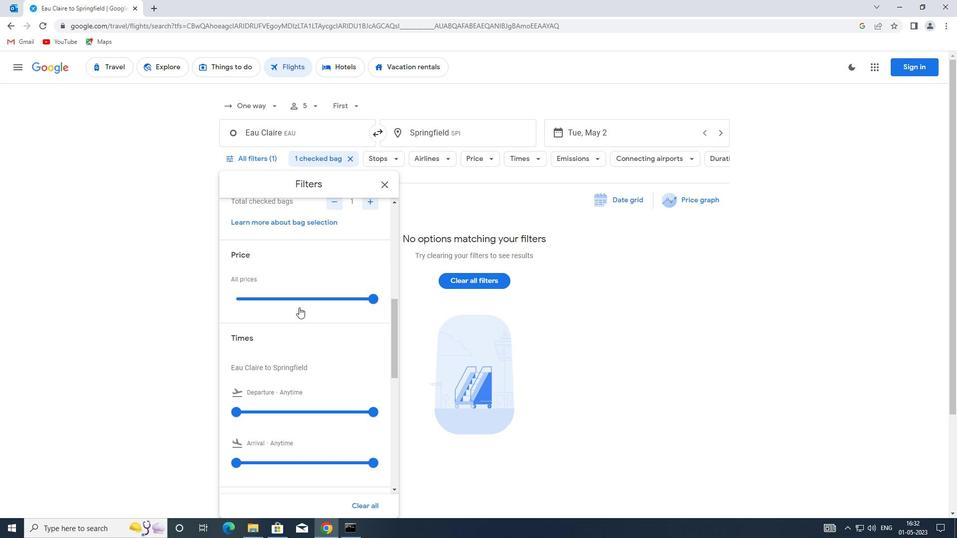 
Action: Mouse pressed left at (303, 299)
Screenshot: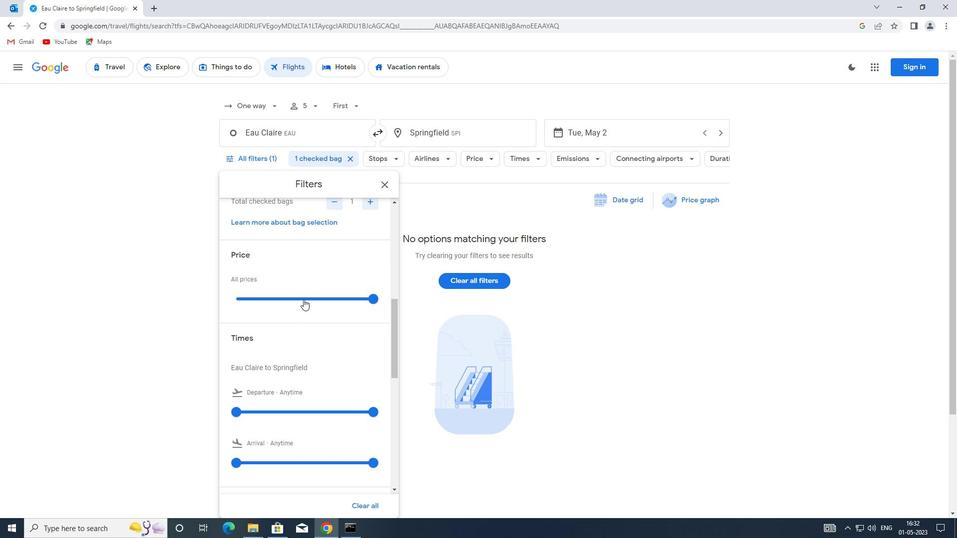 
Action: Mouse pressed left at (303, 299)
Screenshot: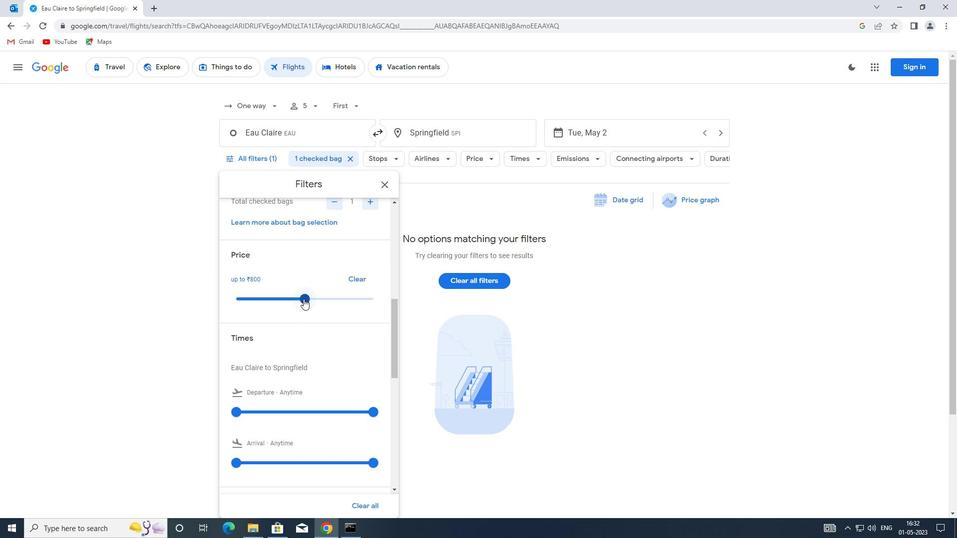 
Action: Mouse moved to (287, 318)
Screenshot: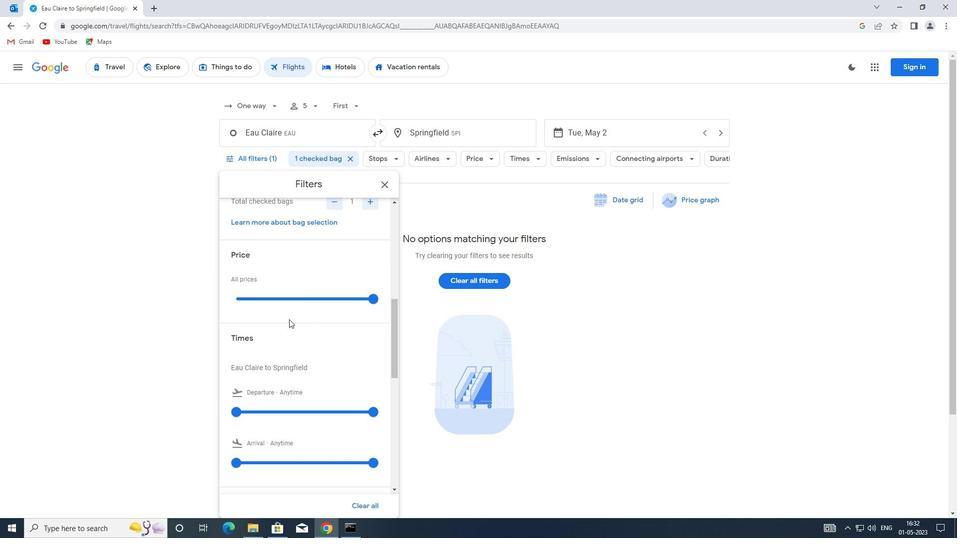 
Action: Mouse scrolled (287, 317) with delta (0, 0)
Screenshot: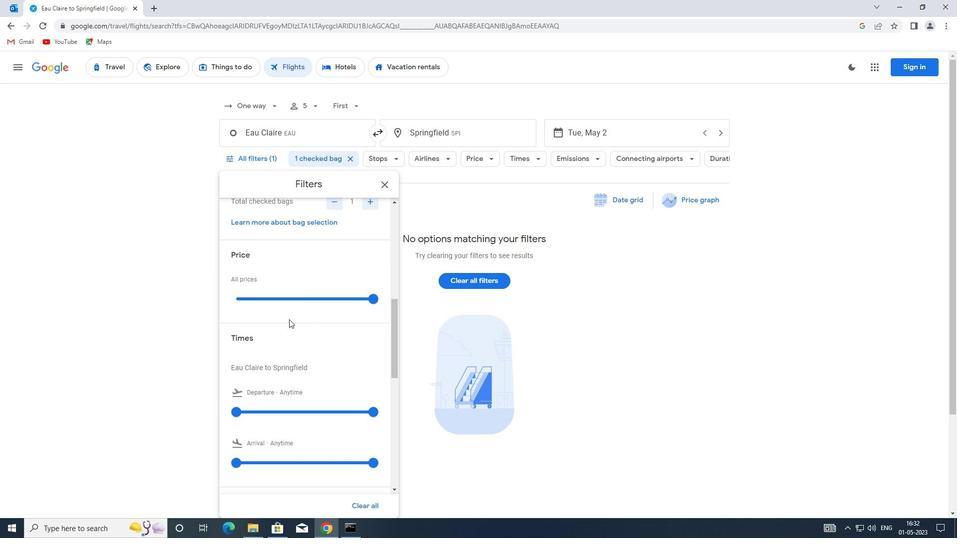 
Action: Mouse moved to (269, 329)
Screenshot: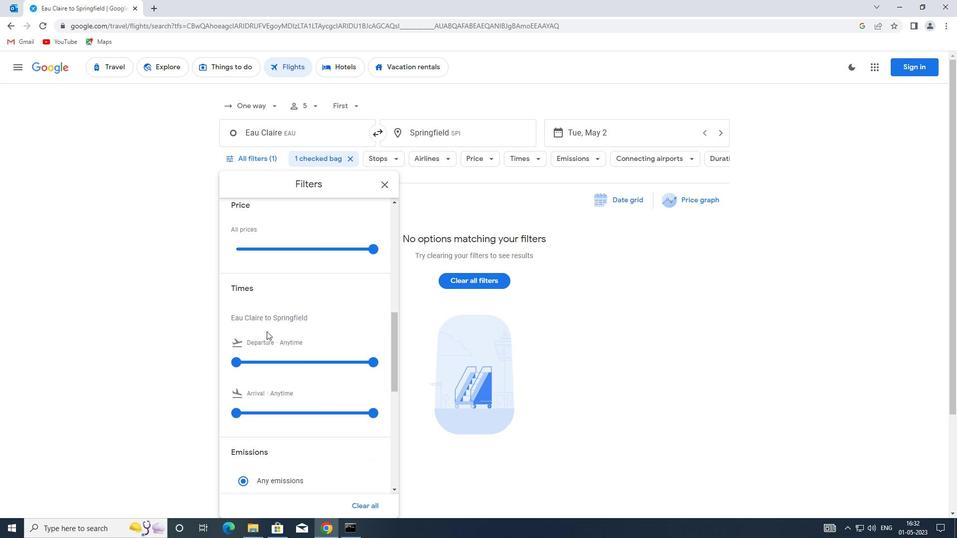 
Action: Mouse scrolled (269, 329) with delta (0, 0)
Screenshot: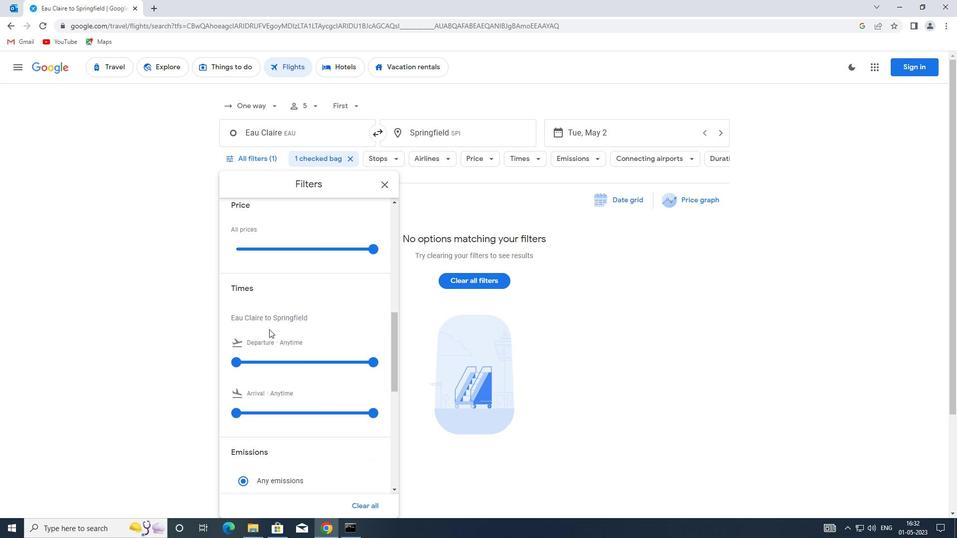
Action: Mouse moved to (238, 315)
Screenshot: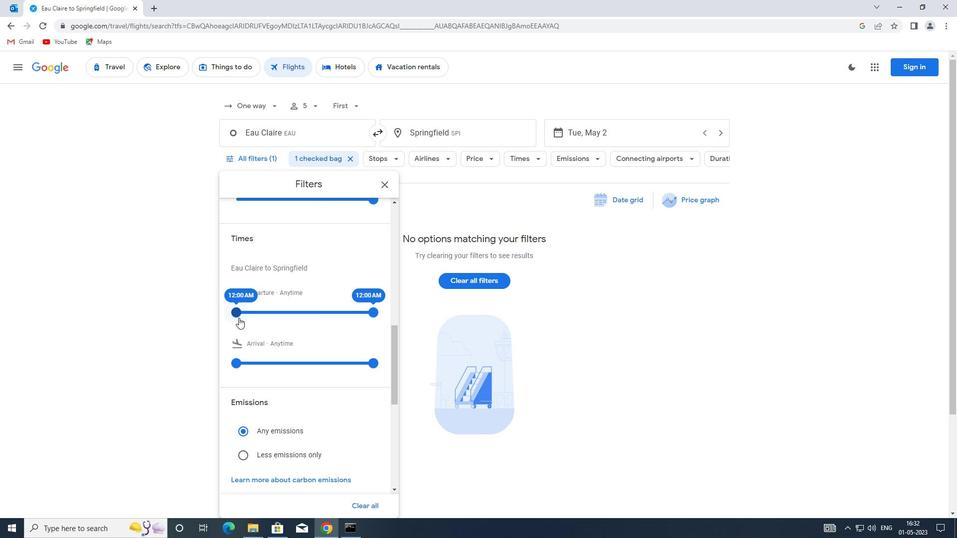 
Action: Mouse pressed left at (238, 315)
Screenshot: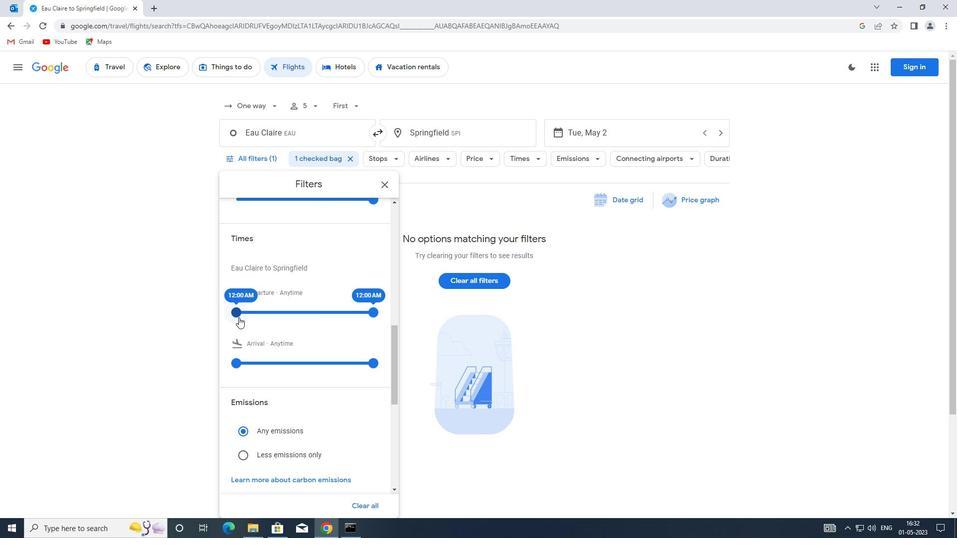 
Action: Mouse moved to (367, 312)
Screenshot: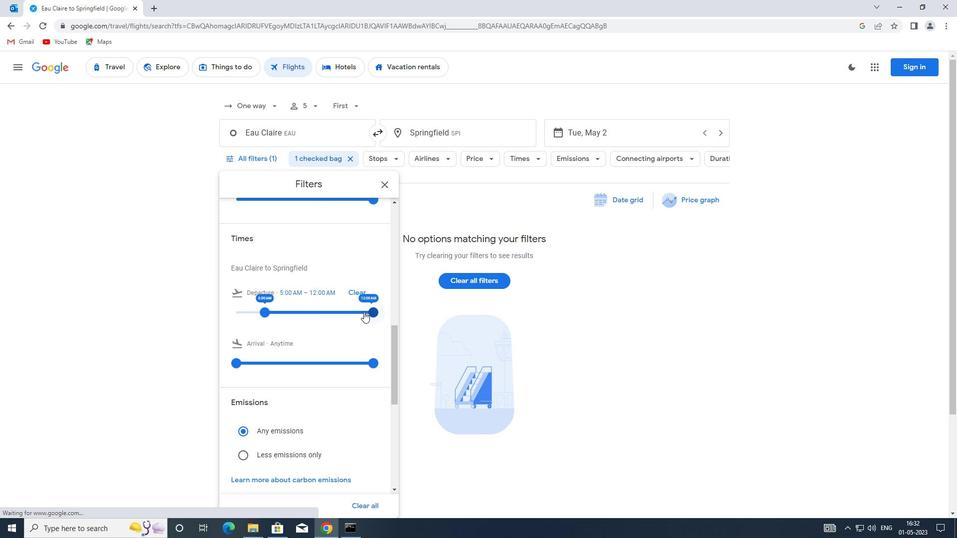 
Action: Mouse pressed left at (367, 312)
Screenshot: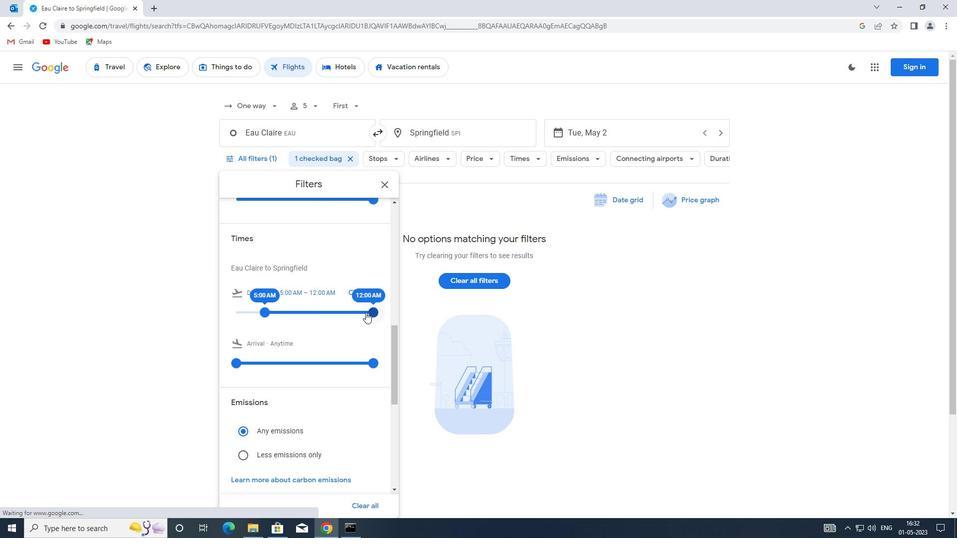 
Action: Mouse moved to (275, 291)
Screenshot: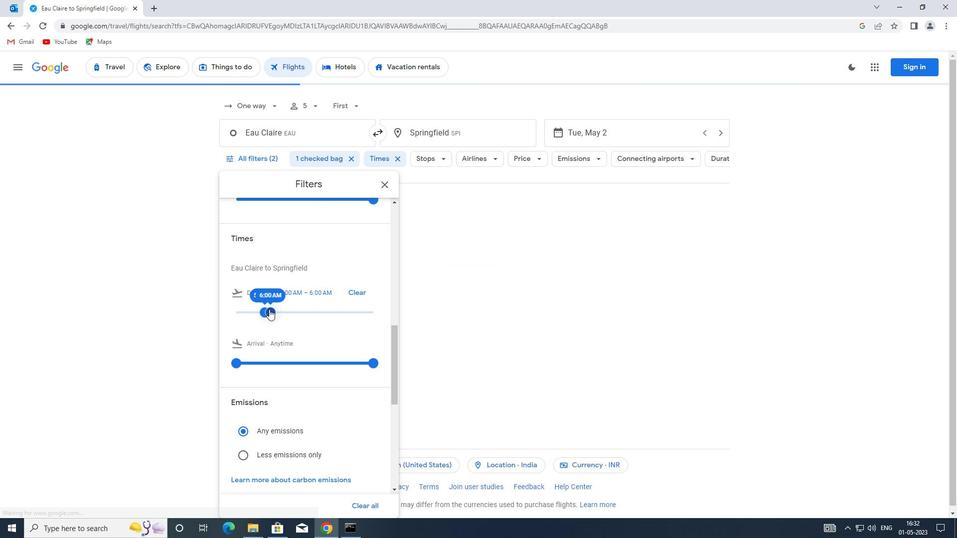 
Action: Mouse scrolled (275, 291) with delta (0, 0)
Screenshot: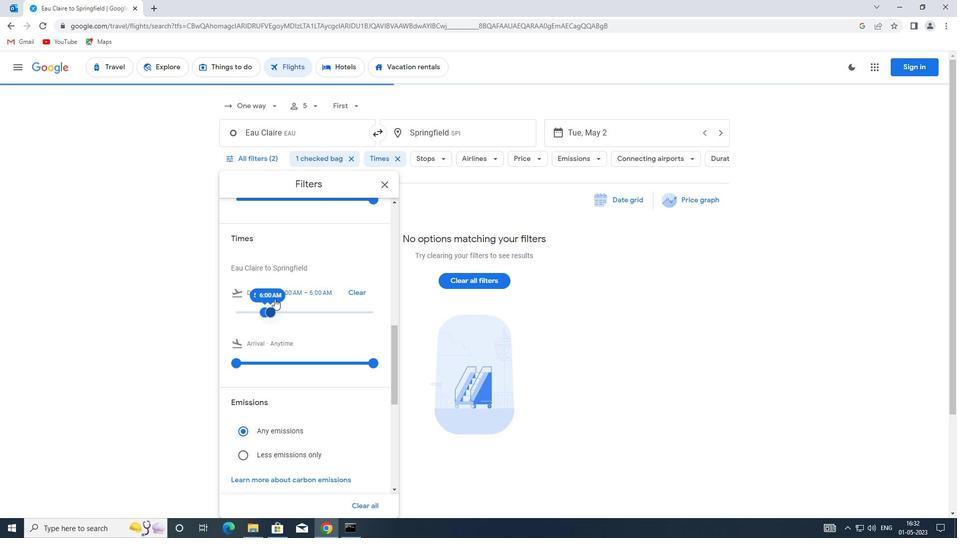 
Action: Mouse scrolled (275, 291) with delta (0, 0)
Screenshot: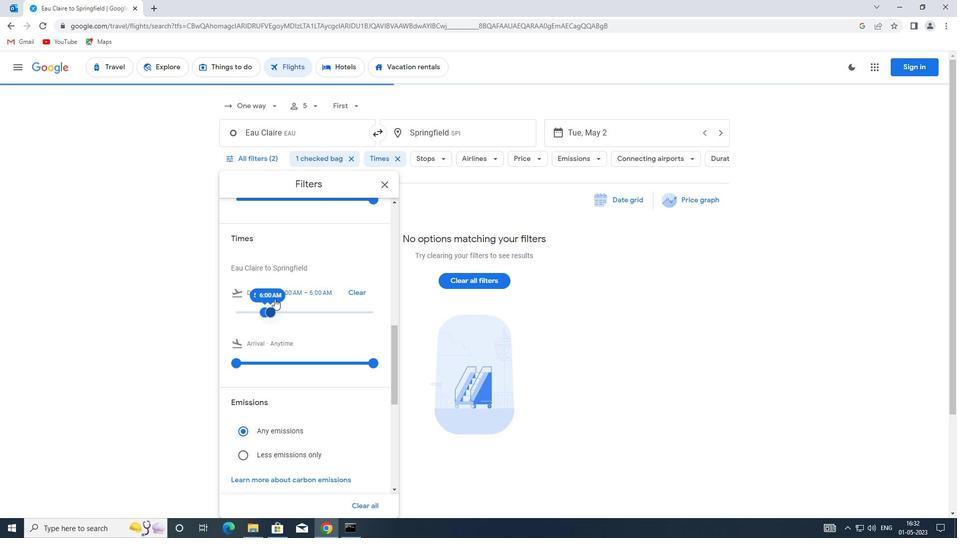 
Action: Mouse scrolled (275, 291) with delta (0, 0)
Screenshot: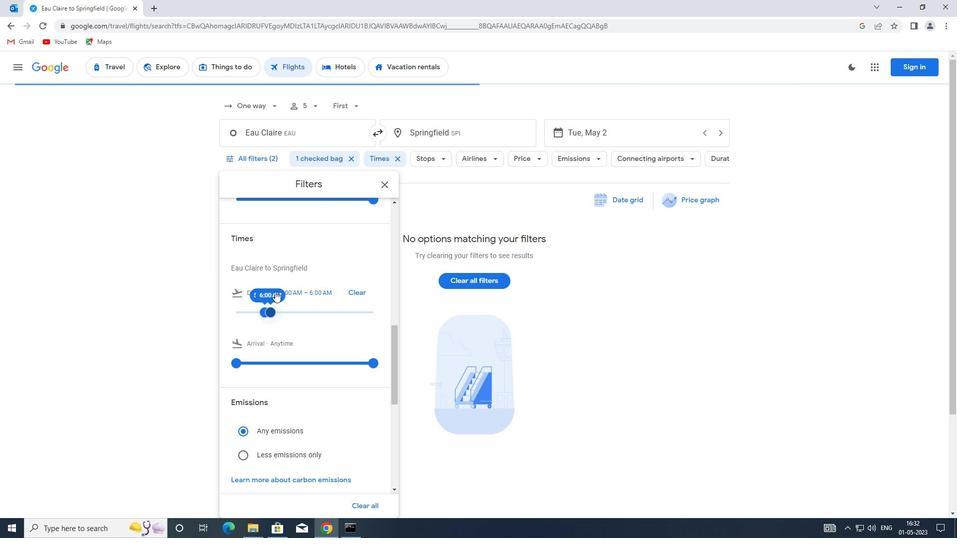 
Action: Mouse moved to (380, 182)
Screenshot: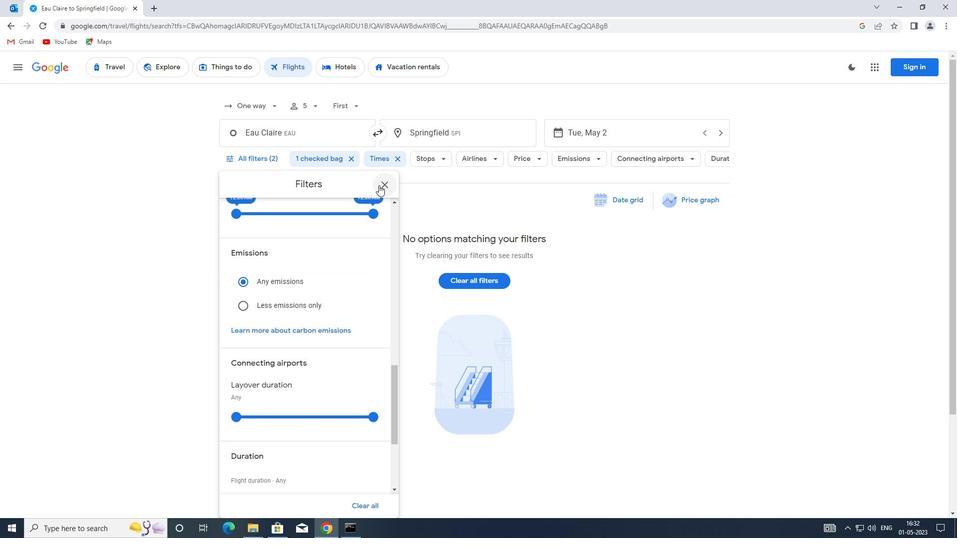 
Action: Mouse pressed left at (380, 182)
Screenshot: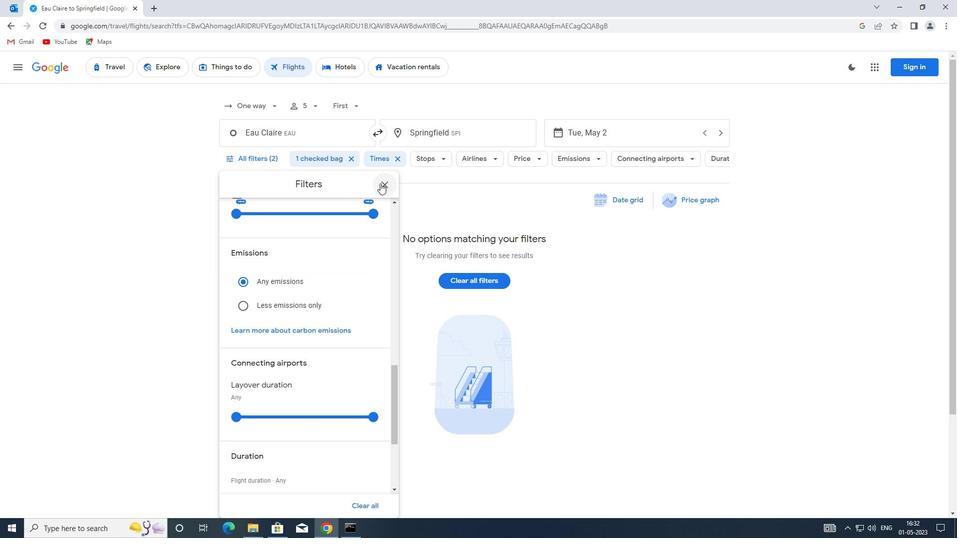 
Action: Mouse moved to (381, 182)
Screenshot: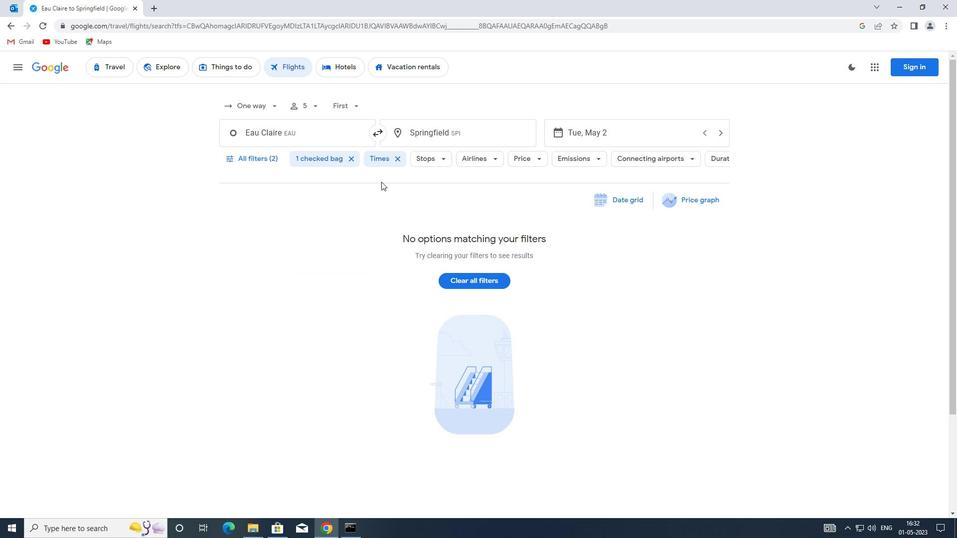 
